 Task: Find connections with filter location Maldon with filter topic #Datawith filter profile language English with filter current company SBI General Insurance with filter school Centurion University of Technology and Management with filter industry Wineries with filter service category Lead Generation with filter keywords title Events Manager
Action: Mouse moved to (486, 69)
Screenshot: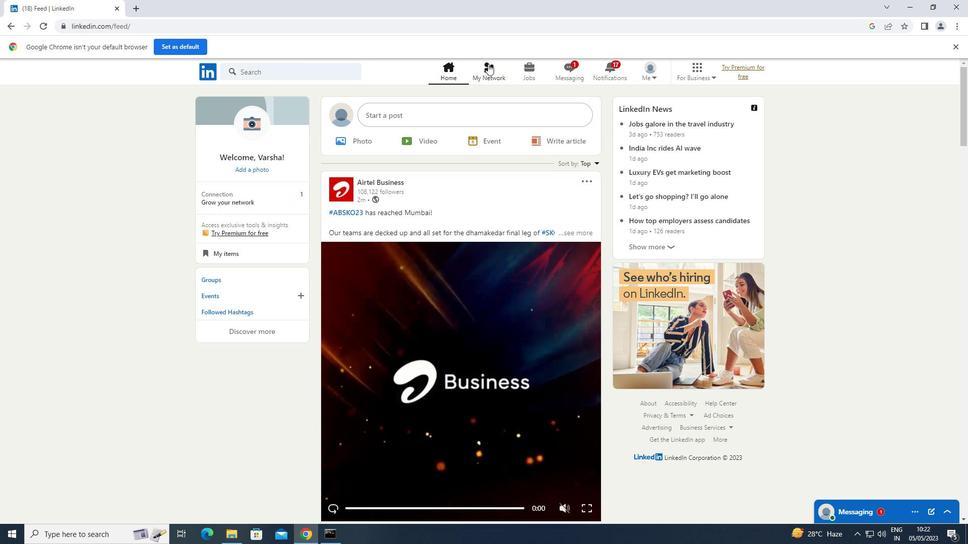
Action: Mouse pressed left at (486, 69)
Screenshot: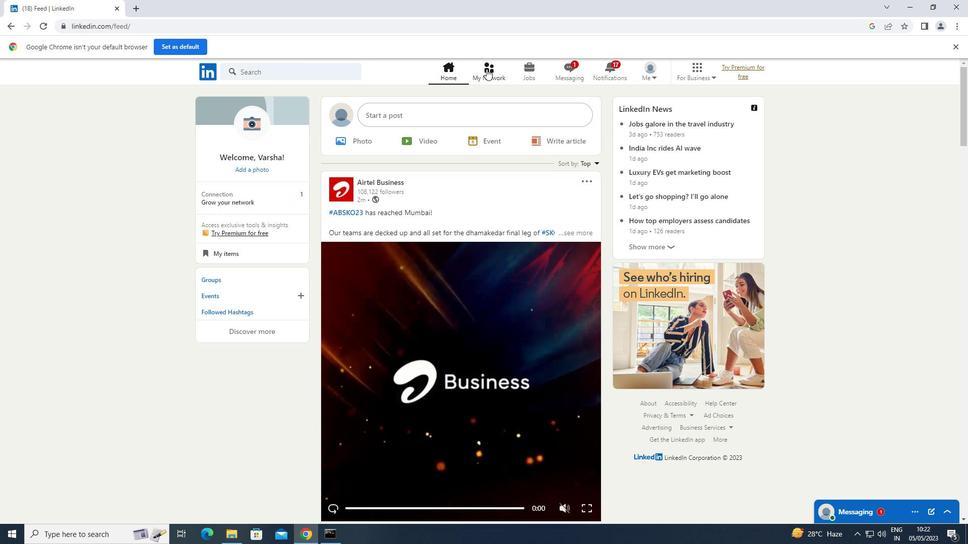 
Action: Mouse moved to (249, 118)
Screenshot: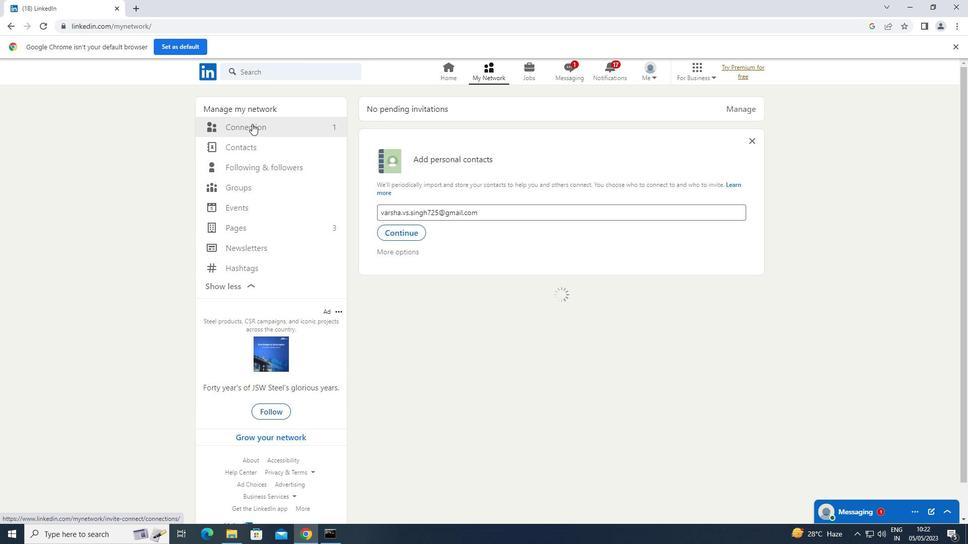 
Action: Mouse pressed left at (249, 118)
Screenshot: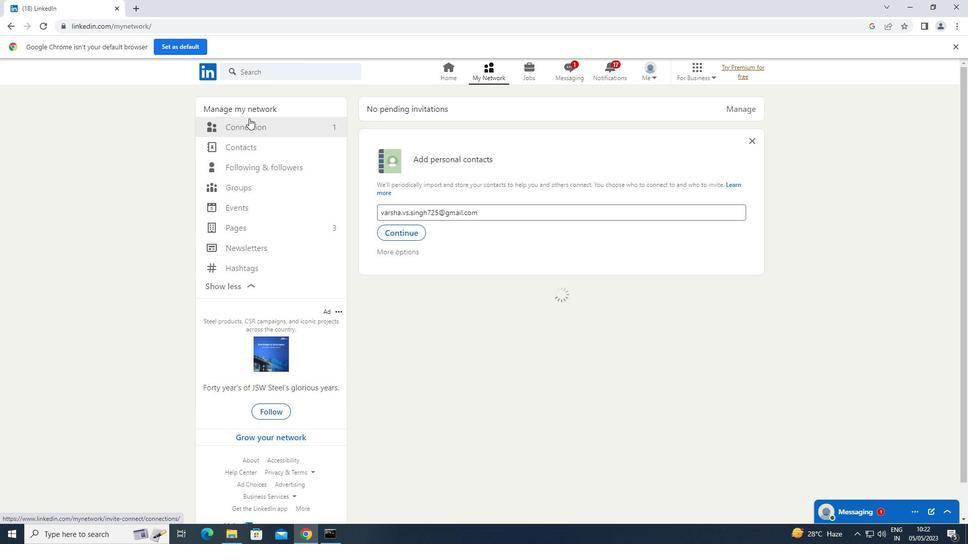 
Action: Mouse moved to (243, 125)
Screenshot: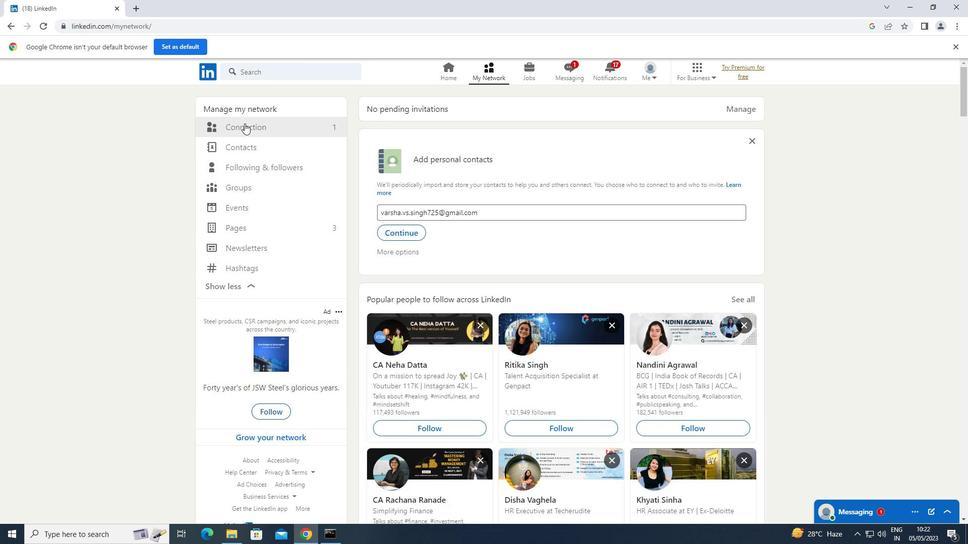 
Action: Mouse pressed left at (243, 125)
Screenshot: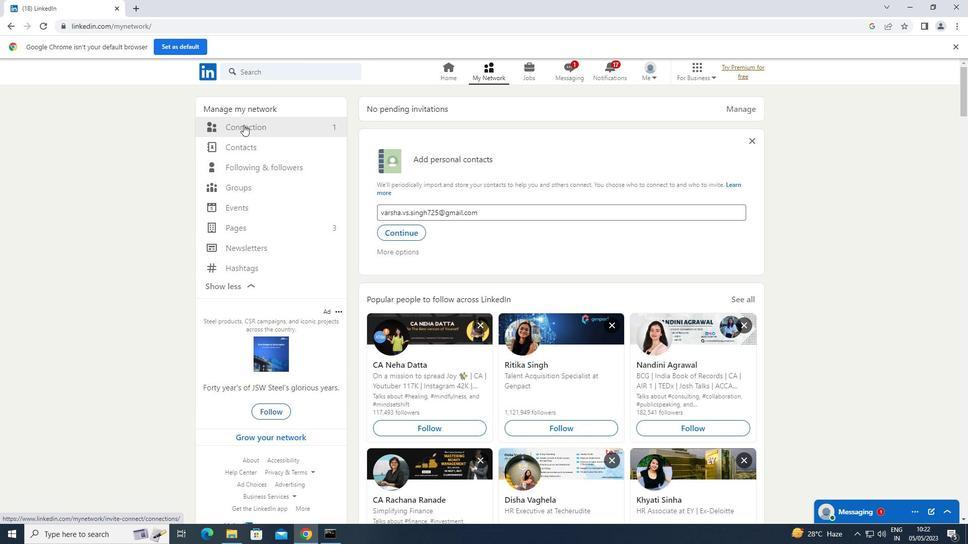 
Action: Mouse moved to (566, 128)
Screenshot: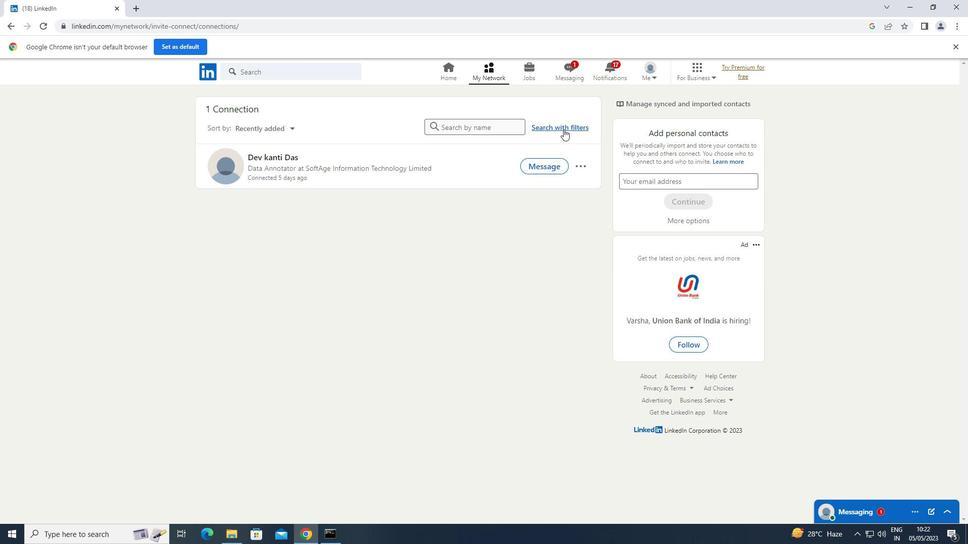 
Action: Mouse pressed left at (566, 128)
Screenshot: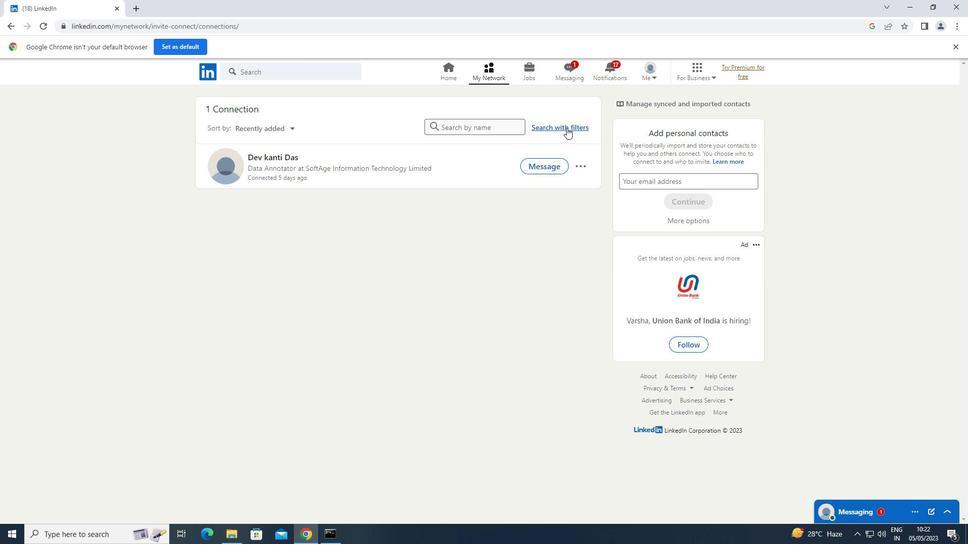
Action: Mouse moved to (516, 105)
Screenshot: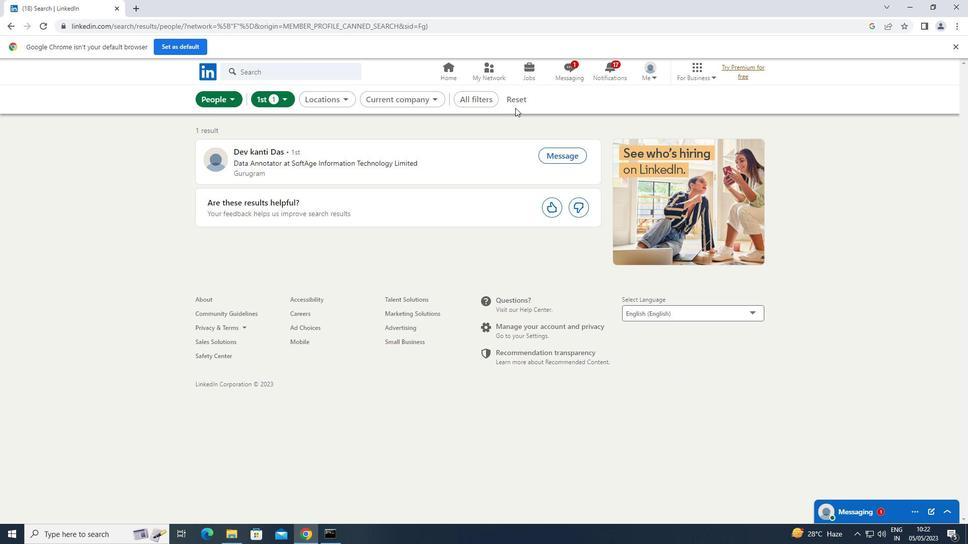 
Action: Mouse pressed left at (516, 105)
Screenshot: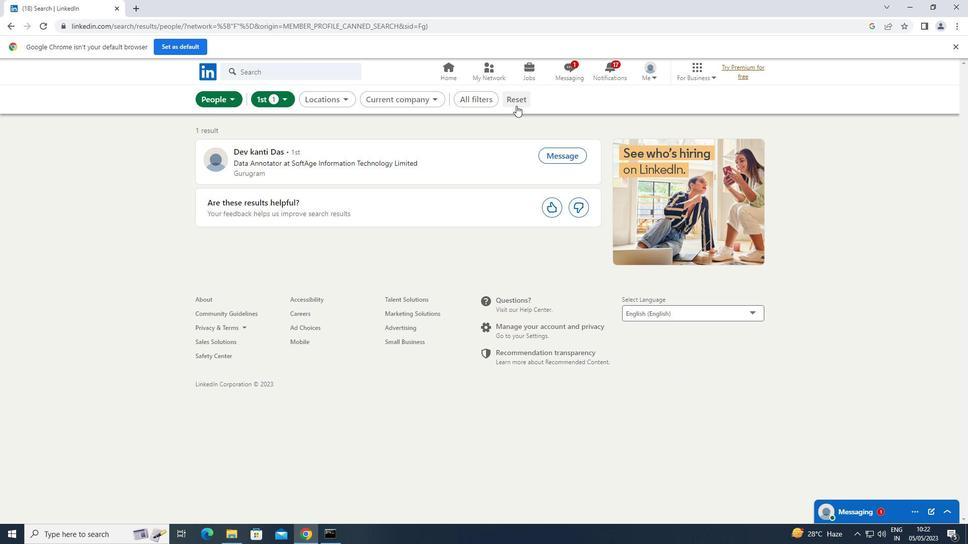 
Action: Mouse moved to (502, 104)
Screenshot: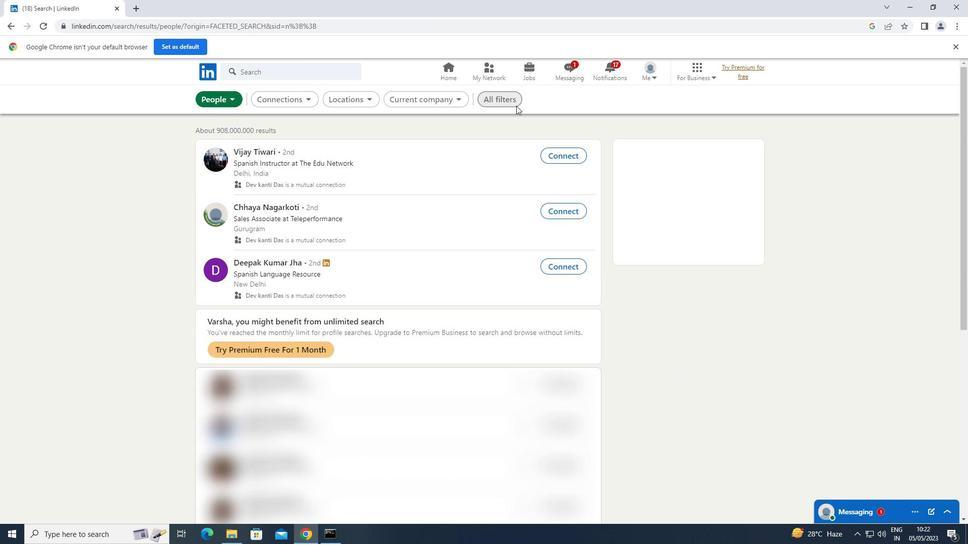 
Action: Mouse pressed left at (502, 104)
Screenshot: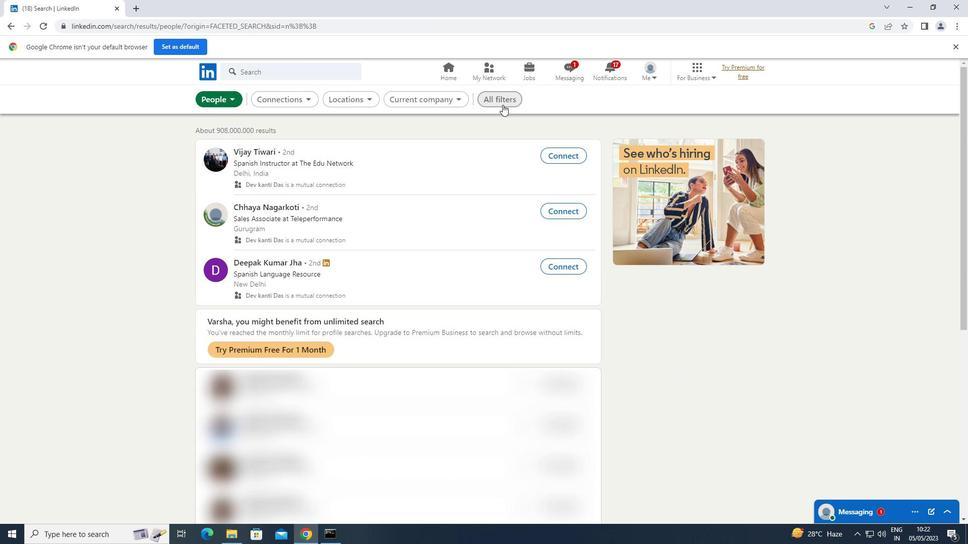 
Action: Mouse moved to (712, 202)
Screenshot: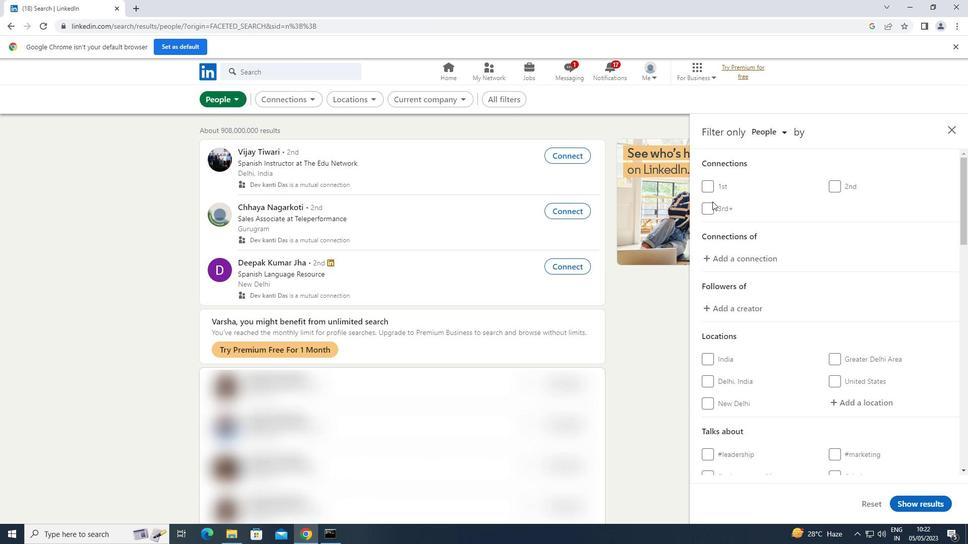 
Action: Mouse scrolled (712, 201) with delta (0, 0)
Screenshot: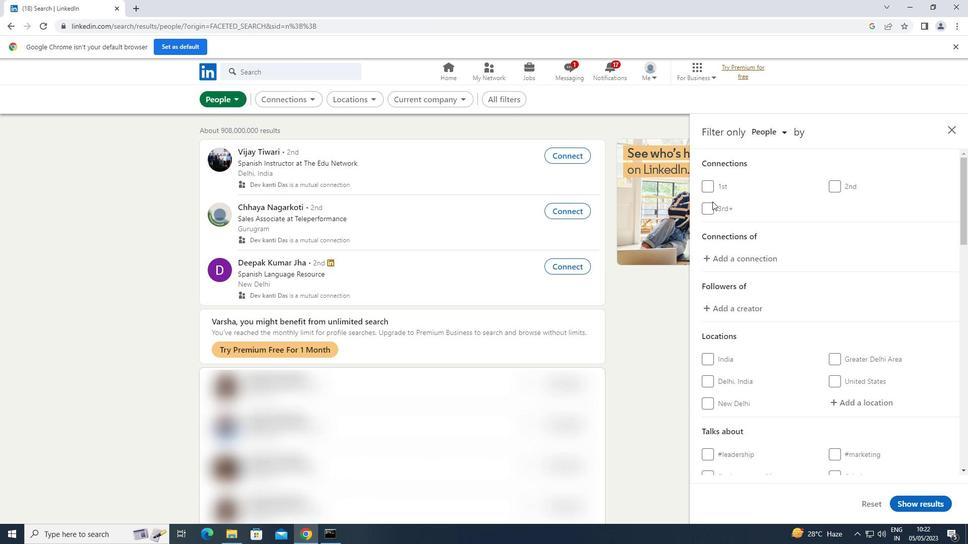 
Action: Mouse scrolled (712, 201) with delta (0, 0)
Screenshot: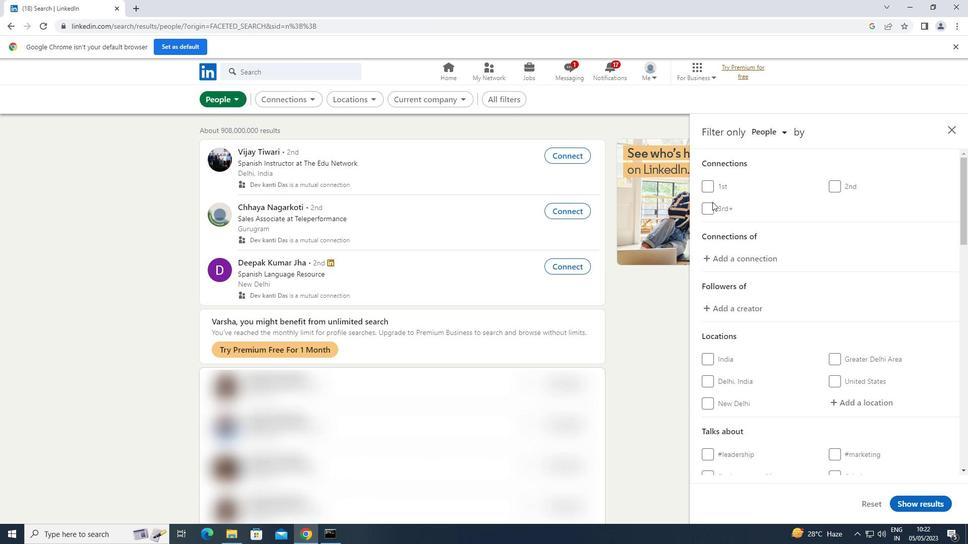 
Action: Mouse moved to (836, 299)
Screenshot: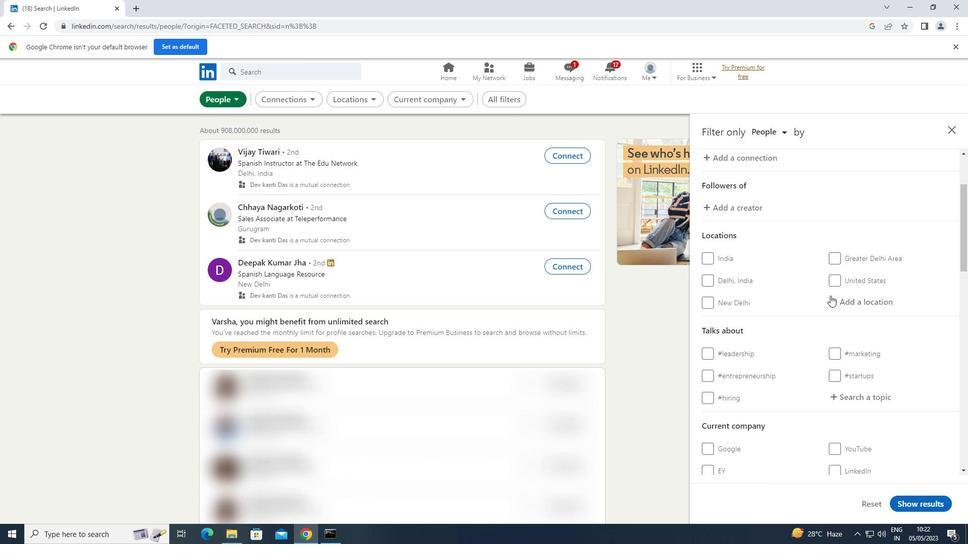 
Action: Mouse pressed left at (836, 299)
Screenshot: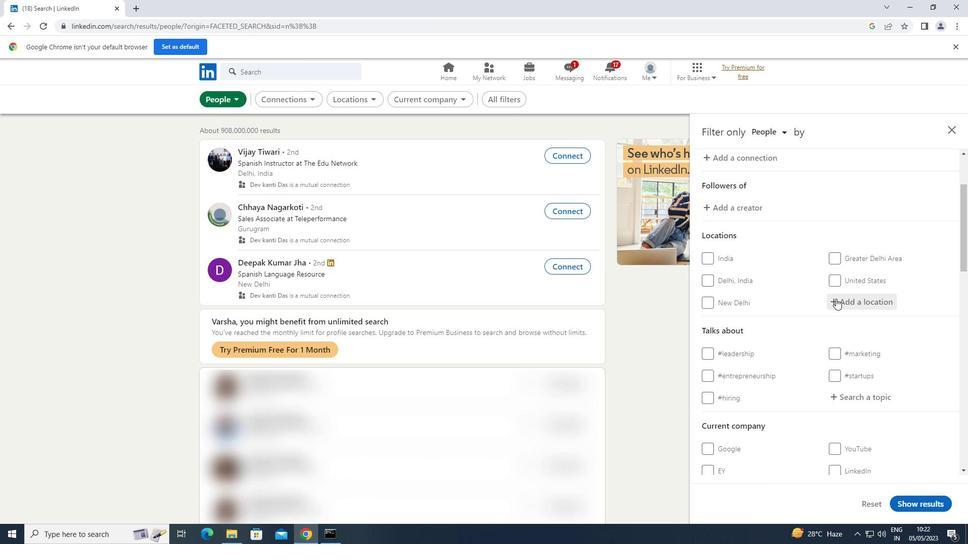 
Action: Key pressed <Key.shift>MALDON<Key.enter>
Screenshot: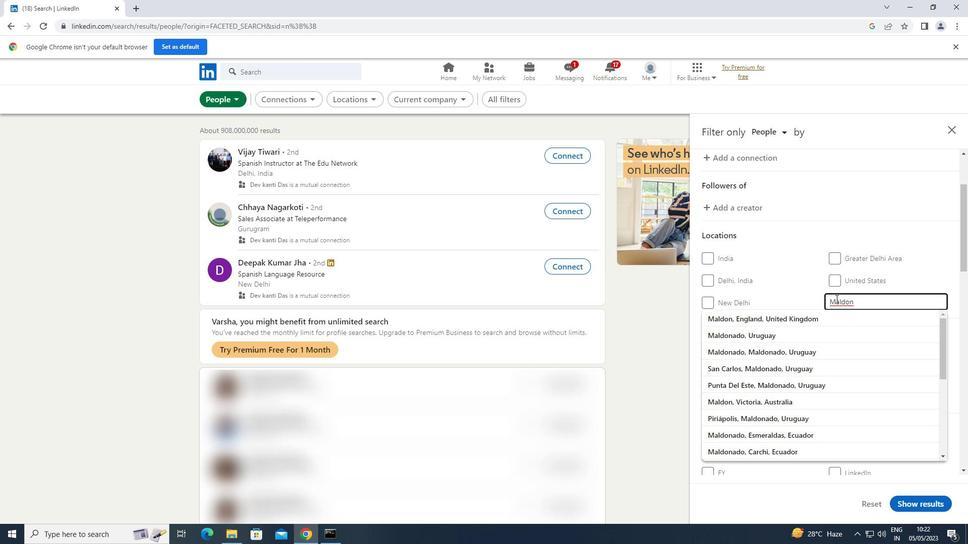 
Action: Mouse moved to (870, 399)
Screenshot: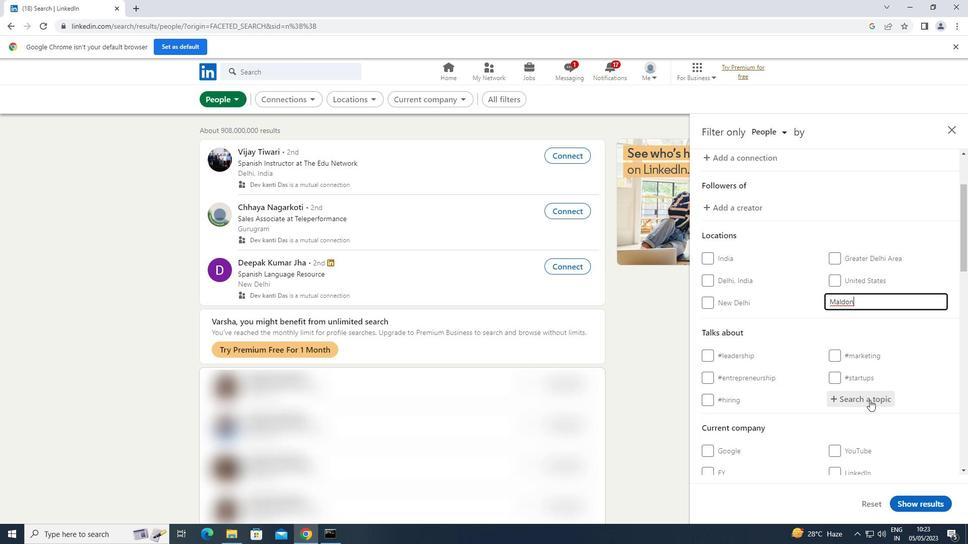 
Action: Mouse pressed left at (870, 399)
Screenshot: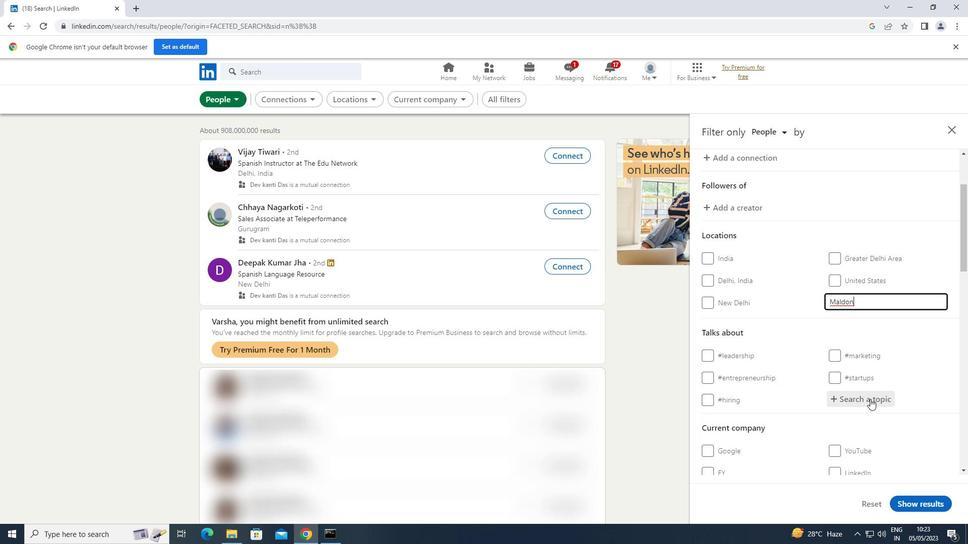 
Action: Key pressed <Key.shift>DATA
Screenshot: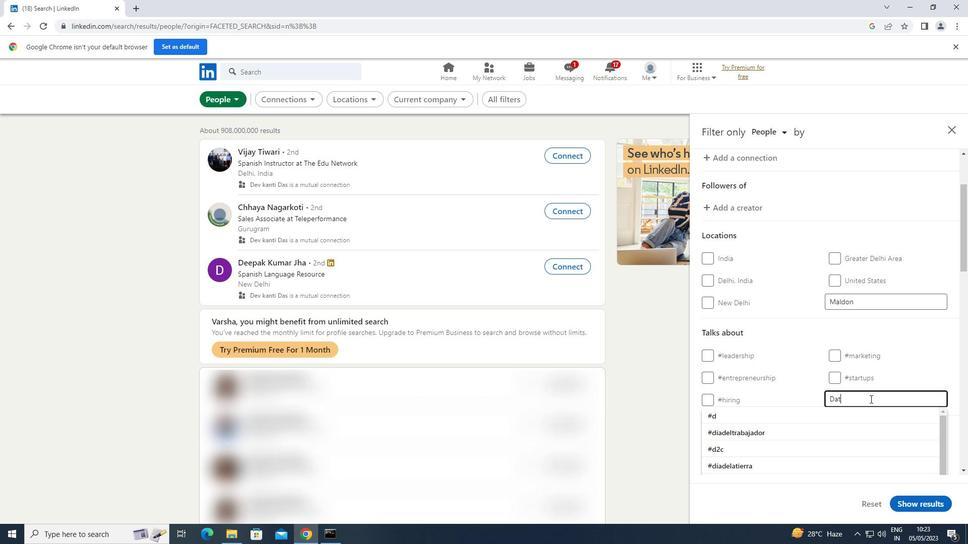 
Action: Mouse moved to (821, 418)
Screenshot: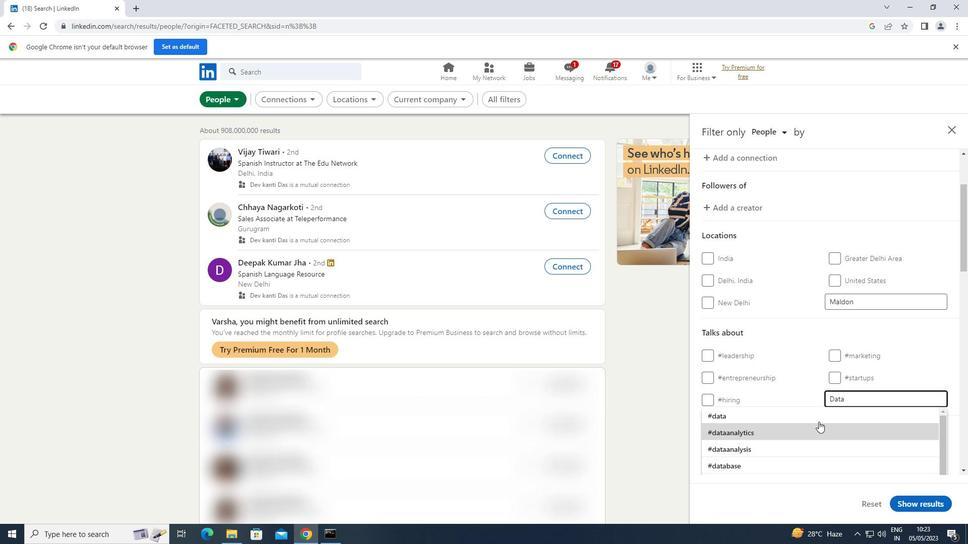 
Action: Mouse pressed left at (821, 418)
Screenshot: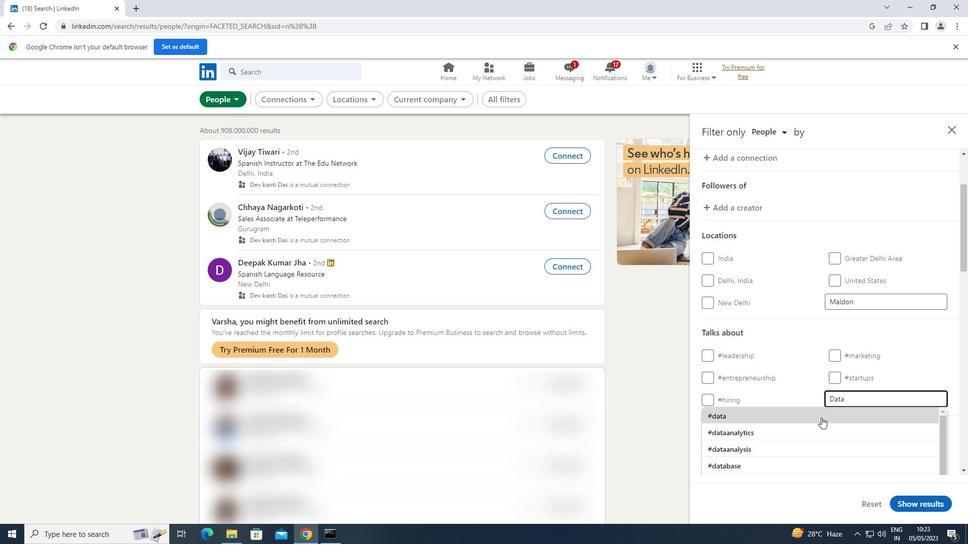 
Action: Mouse scrolled (821, 417) with delta (0, 0)
Screenshot: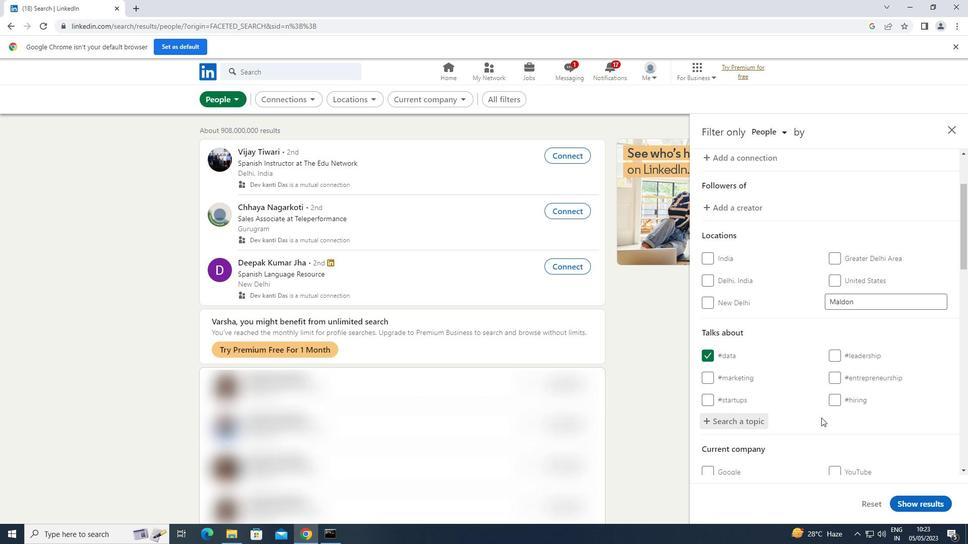 
Action: Mouse scrolled (821, 417) with delta (0, 0)
Screenshot: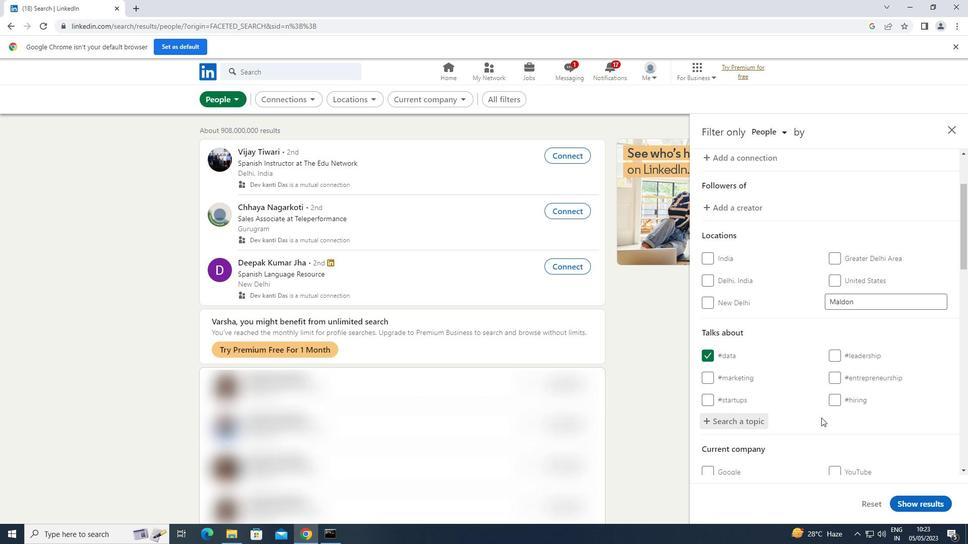 
Action: Mouse moved to (828, 407)
Screenshot: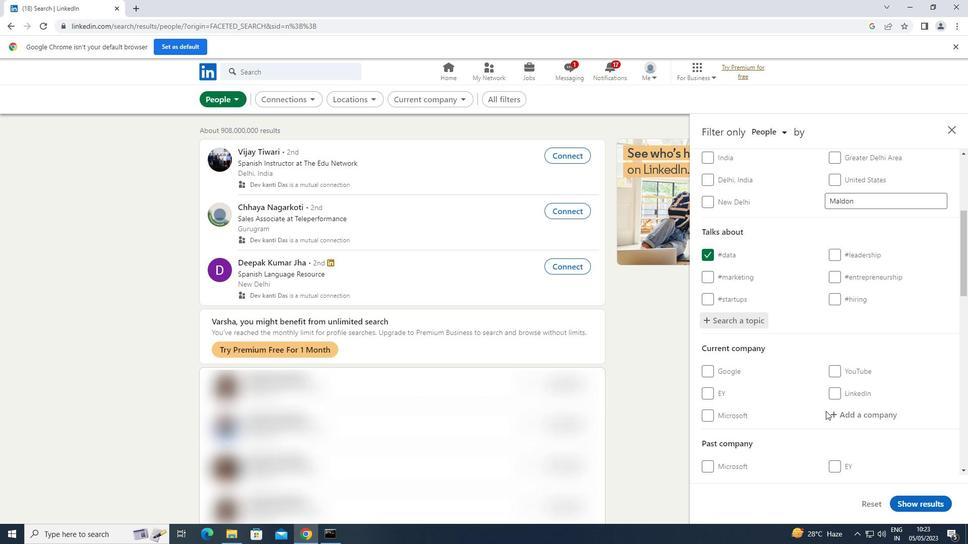 
Action: Mouse scrolled (828, 406) with delta (0, 0)
Screenshot: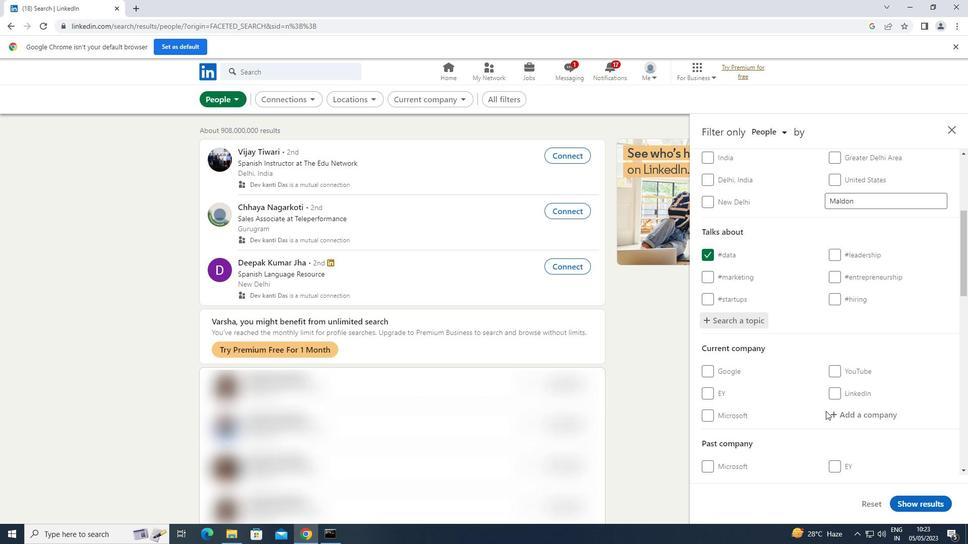 
Action: Mouse moved to (828, 406)
Screenshot: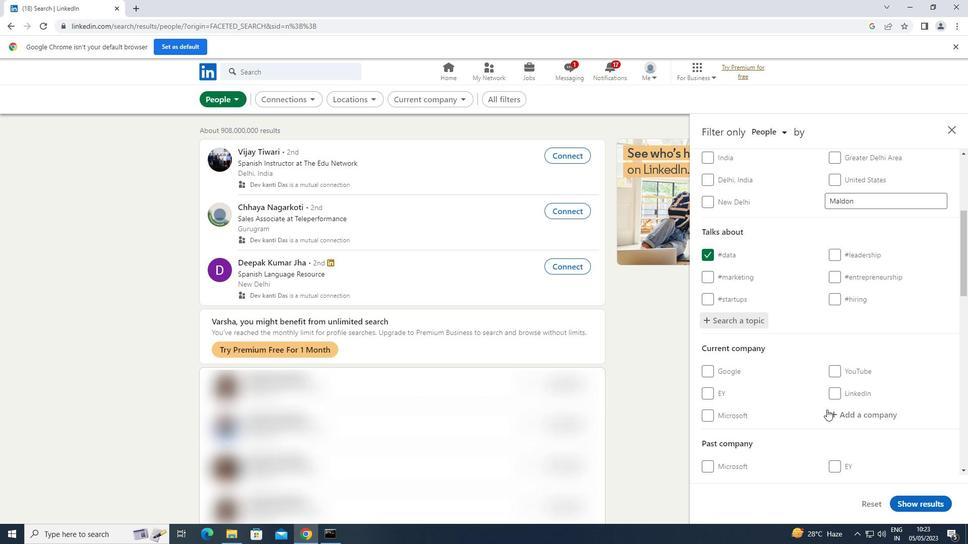 
Action: Mouse scrolled (828, 405) with delta (0, 0)
Screenshot: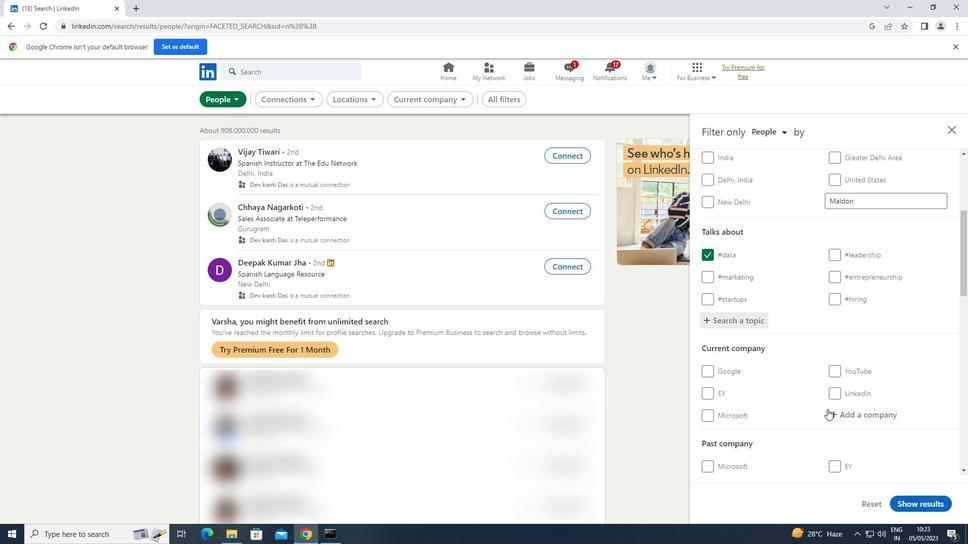 
Action: Mouse moved to (829, 405)
Screenshot: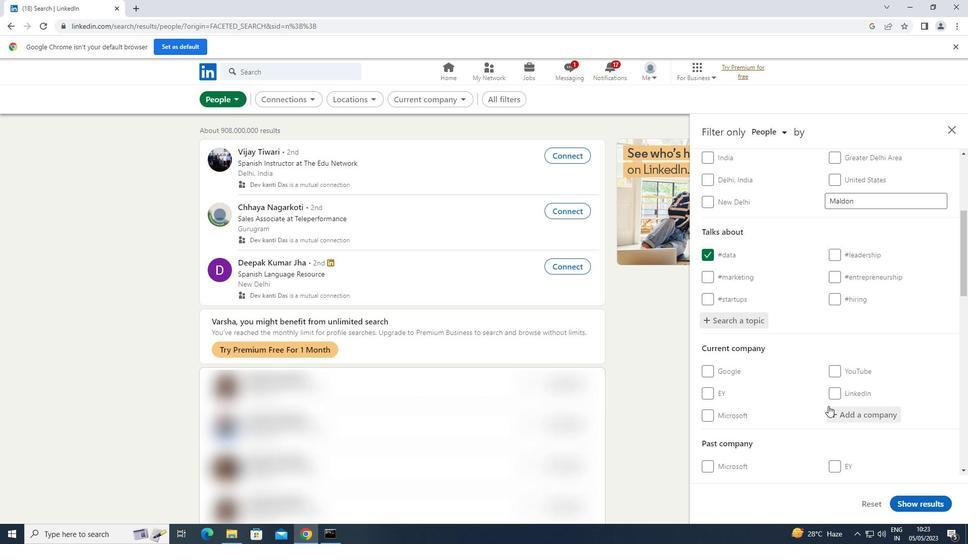
Action: Mouse scrolled (829, 405) with delta (0, 0)
Screenshot: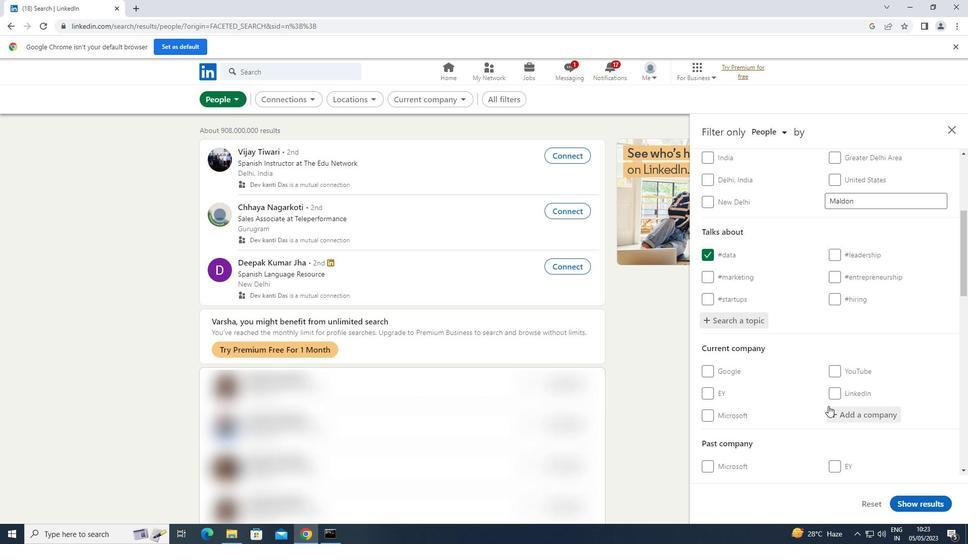 
Action: Mouse moved to (827, 345)
Screenshot: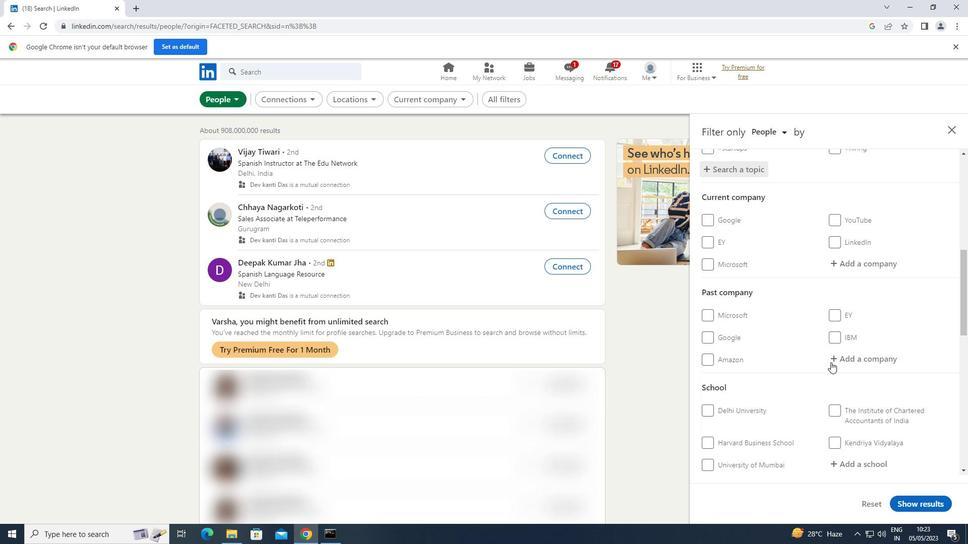 
Action: Mouse scrolled (827, 345) with delta (0, 0)
Screenshot: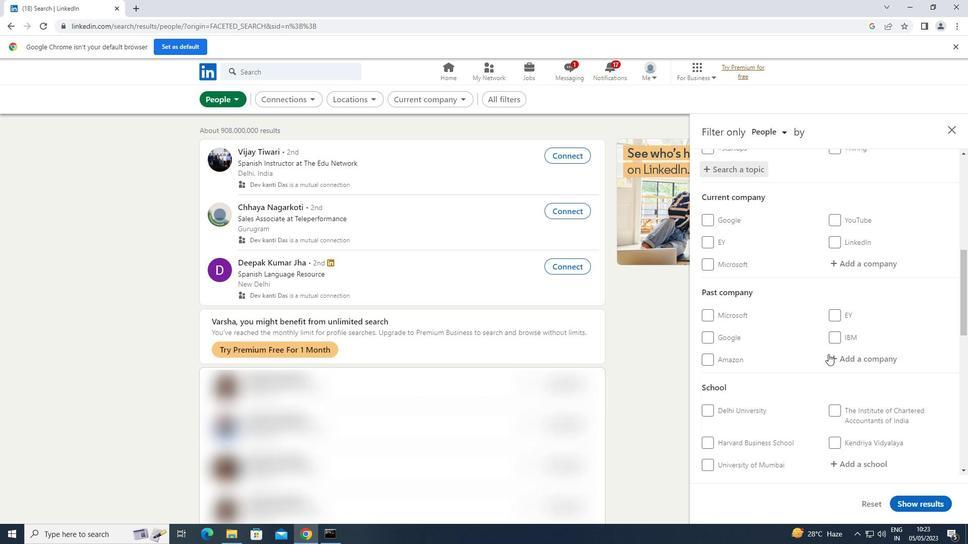 
Action: Mouse scrolled (827, 345) with delta (0, 0)
Screenshot: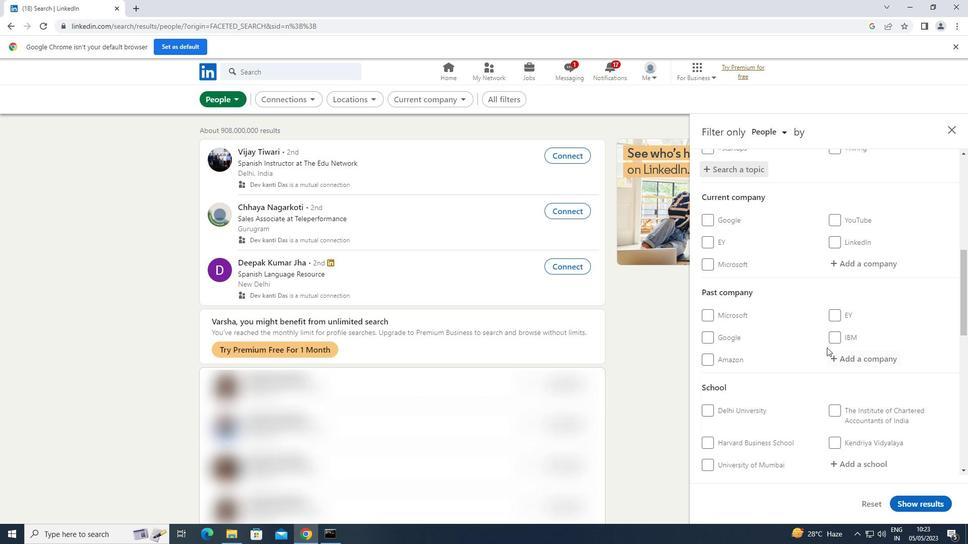 
Action: Mouse scrolled (827, 345) with delta (0, 0)
Screenshot: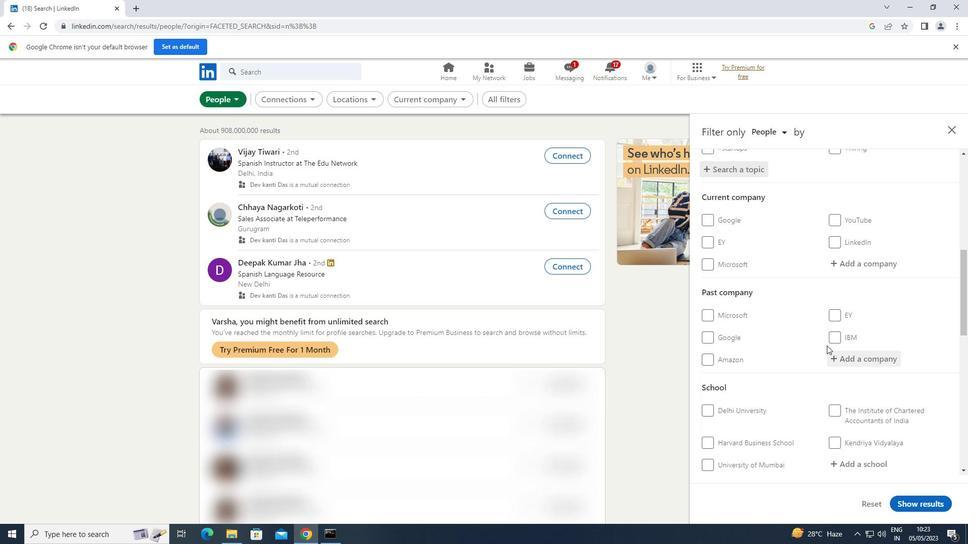 
Action: Mouse scrolled (827, 345) with delta (0, 0)
Screenshot: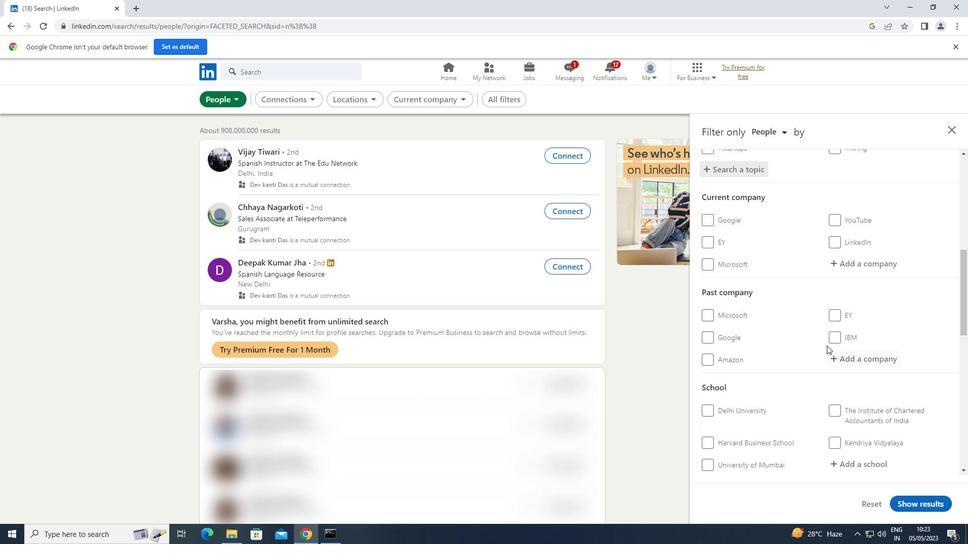 
Action: Mouse moved to (706, 427)
Screenshot: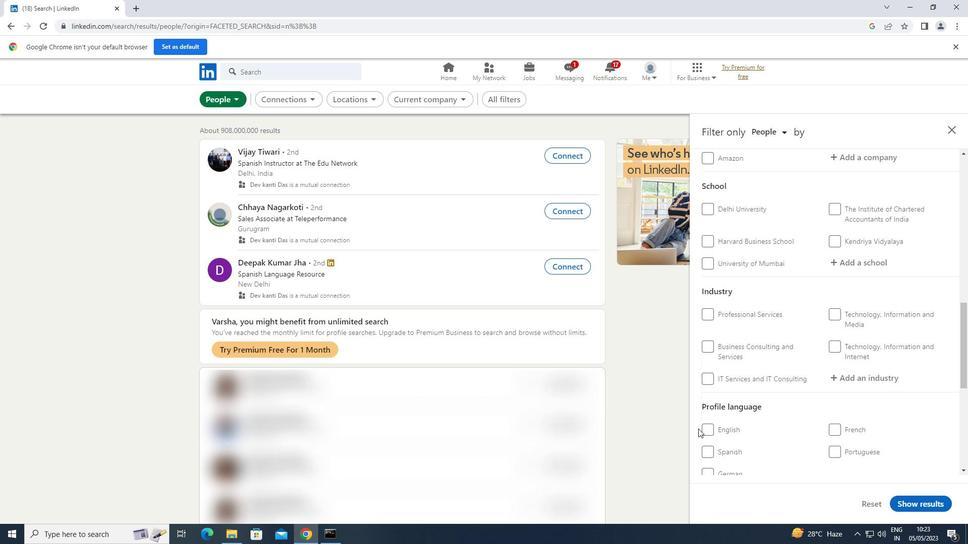 
Action: Mouse pressed left at (706, 427)
Screenshot: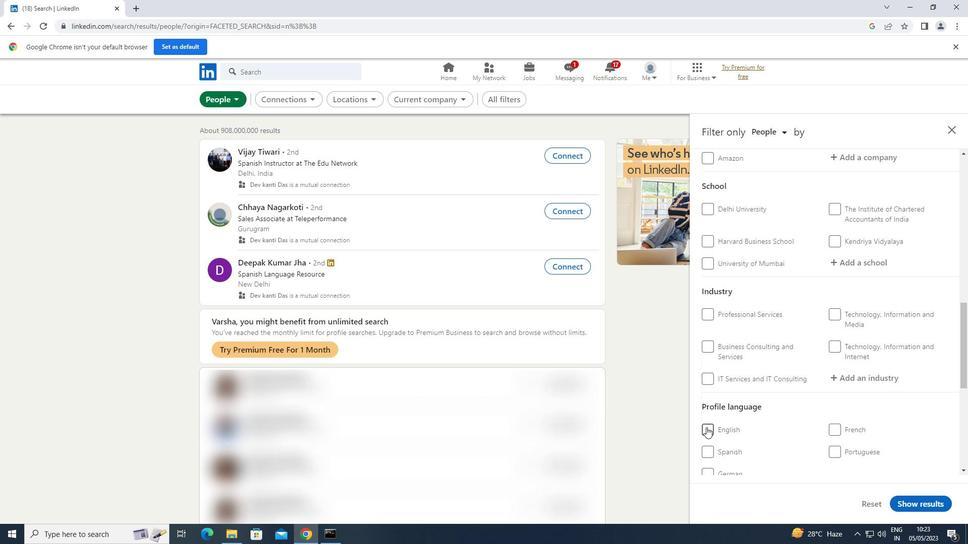 
Action: Mouse moved to (707, 418)
Screenshot: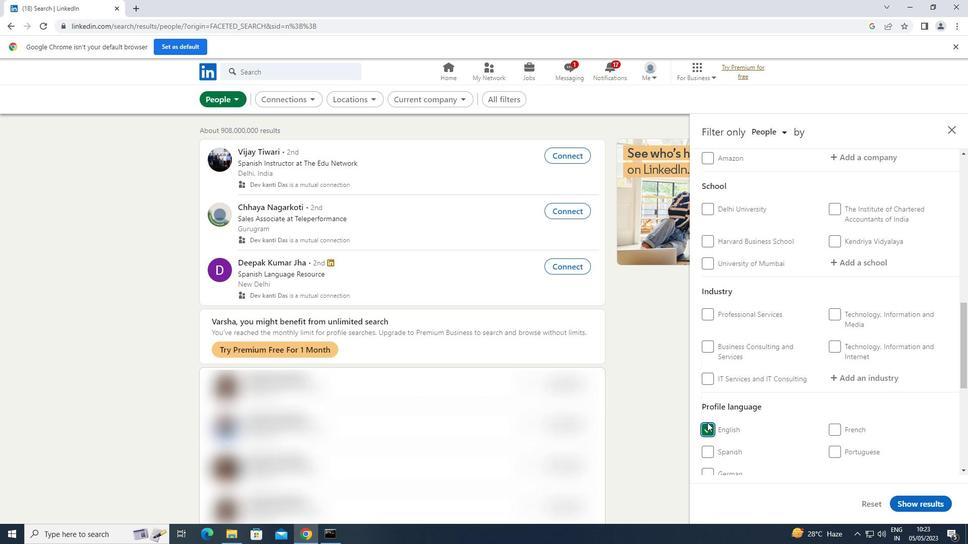 
Action: Mouse scrolled (707, 419) with delta (0, 0)
Screenshot: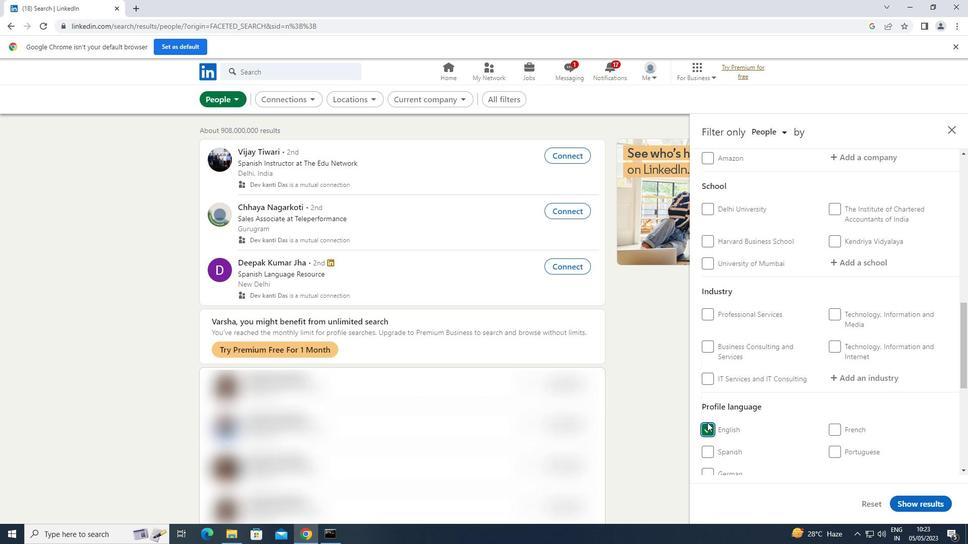 
Action: Mouse moved to (708, 415)
Screenshot: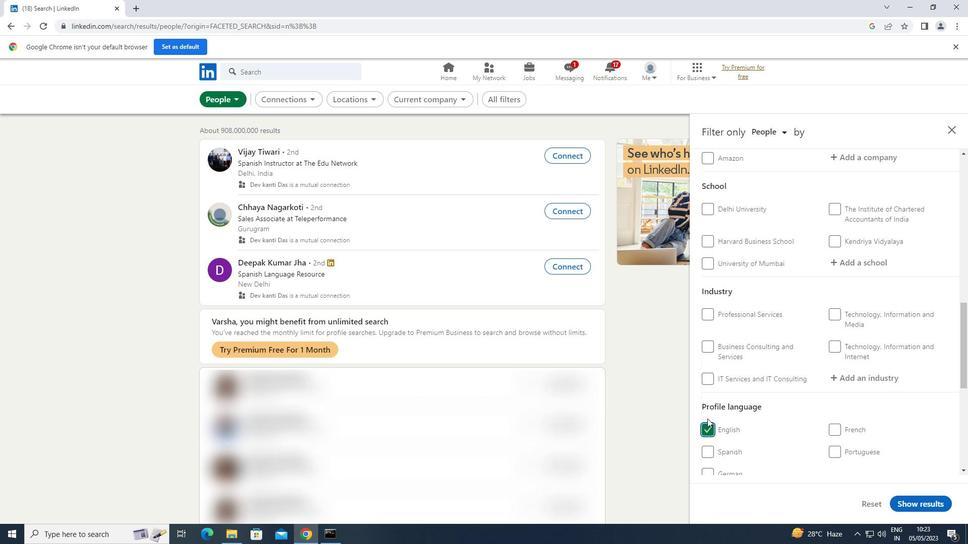 
Action: Mouse scrolled (708, 416) with delta (0, 0)
Screenshot: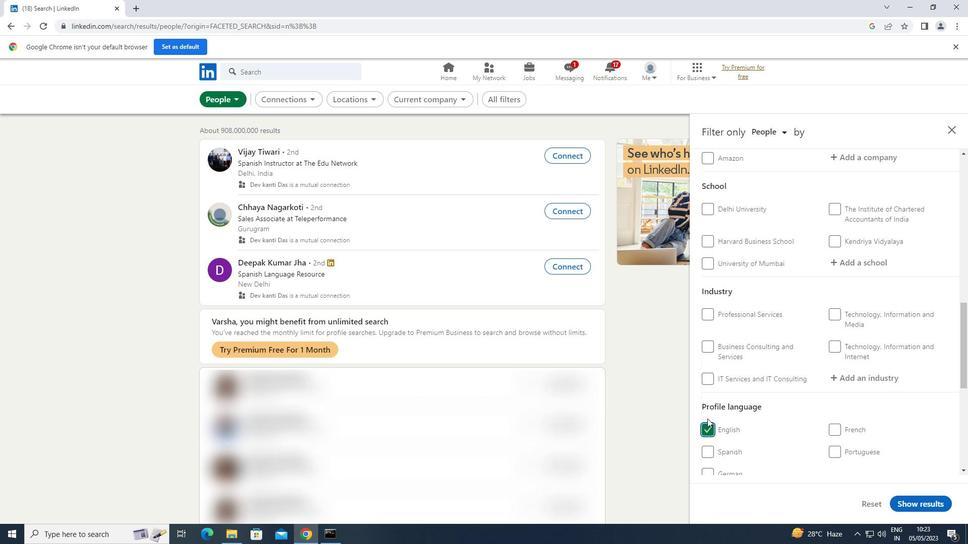 
Action: Mouse moved to (715, 394)
Screenshot: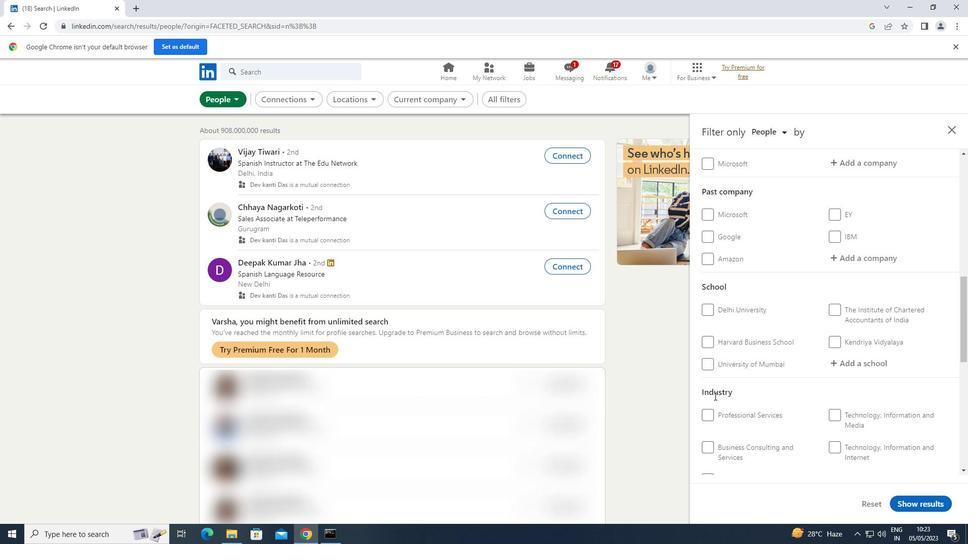 
Action: Mouse scrolled (715, 395) with delta (0, 0)
Screenshot: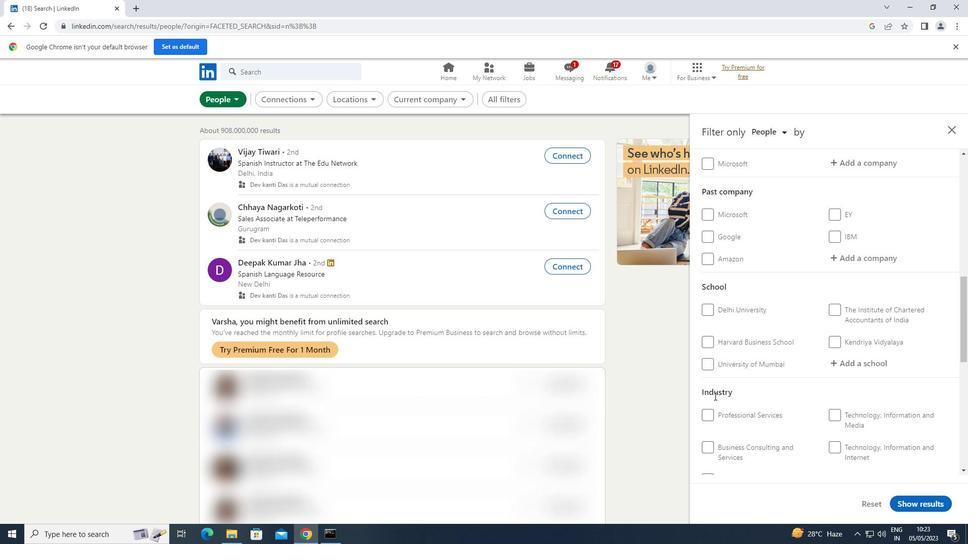 
Action: Mouse scrolled (715, 395) with delta (0, 0)
Screenshot: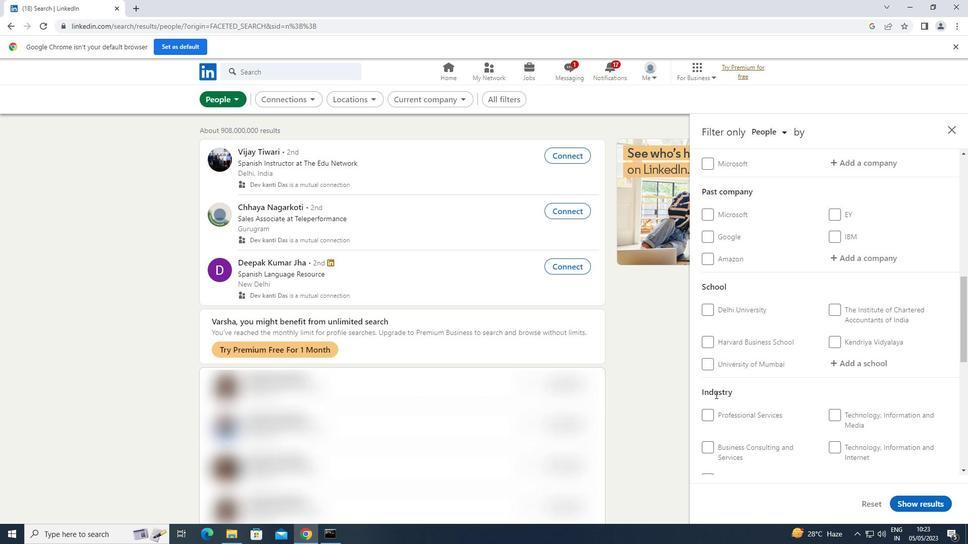 
Action: Mouse scrolled (715, 395) with delta (0, 0)
Screenshot: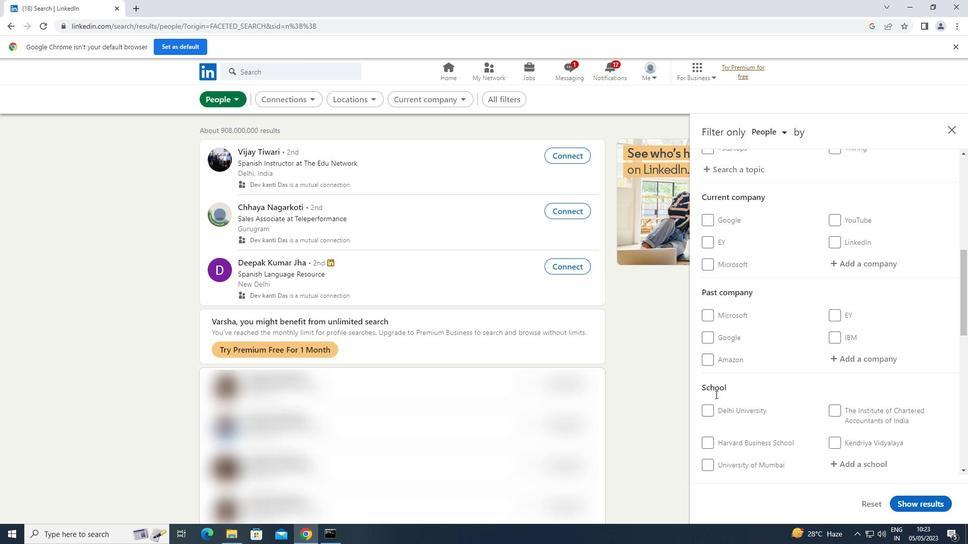 
Action: Mouse scrolled (715, 395) with delta (0, 0)
Screenshot: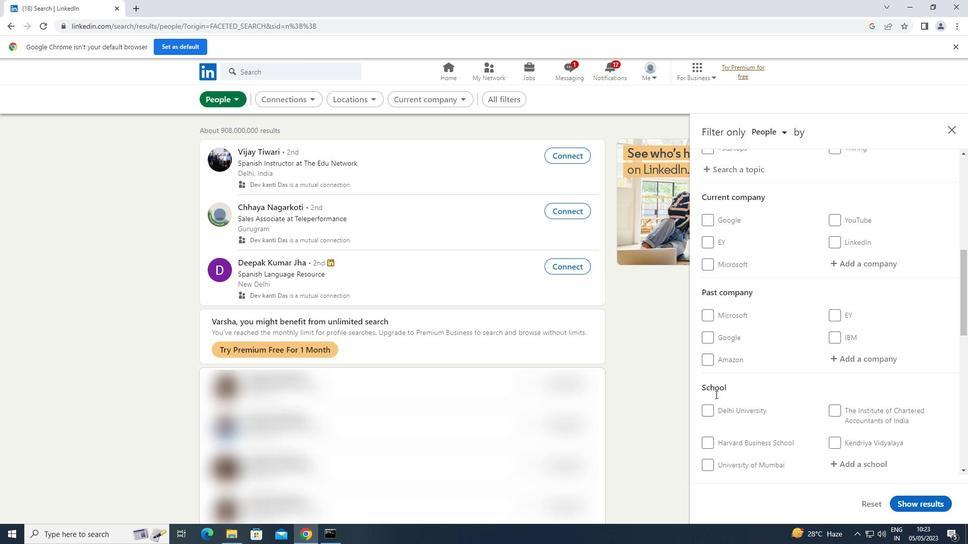 
Action: Mouse moved to (851, 368)
Screenshot: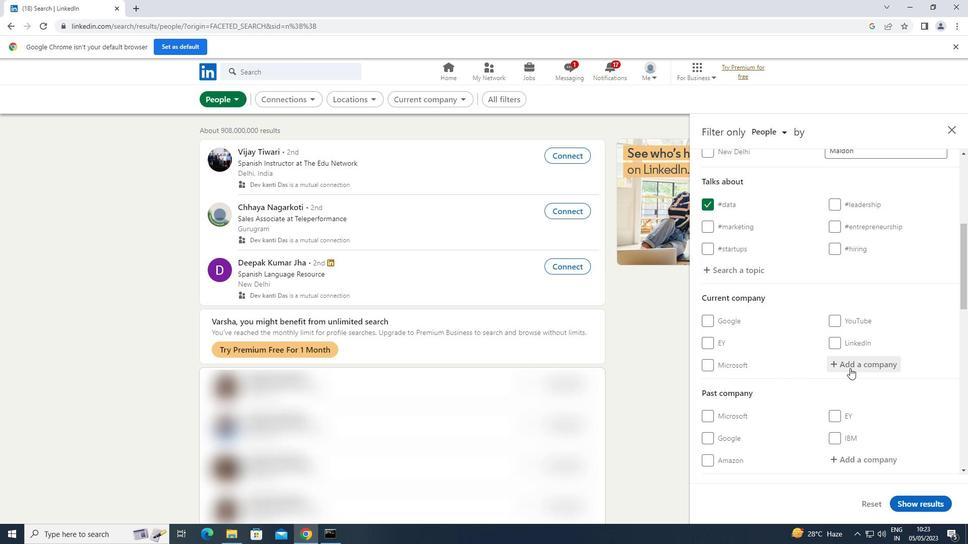 
Action: Mouse pressed left at (851, 368)
Screenshot: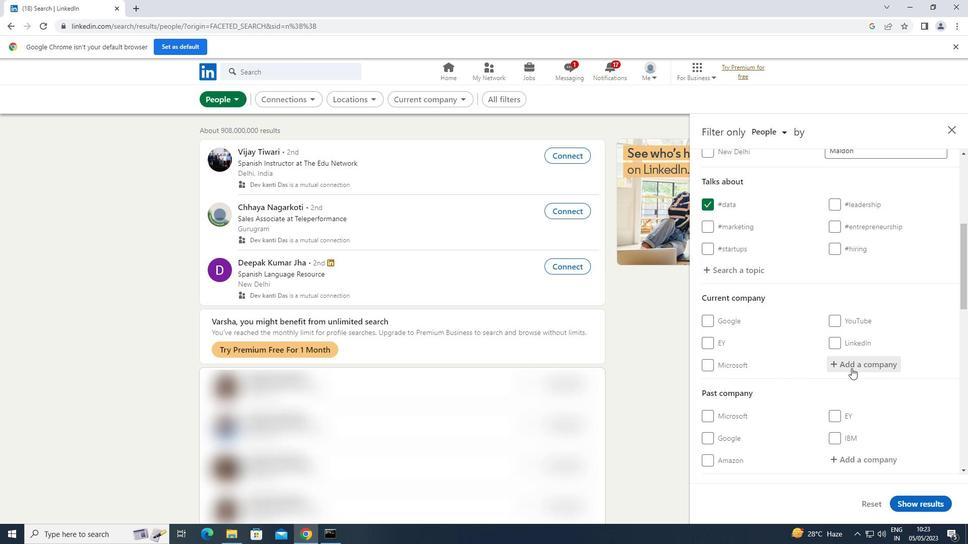 
Action: Key pressed <Key.shift>SBI<Key.space>
Screenshot: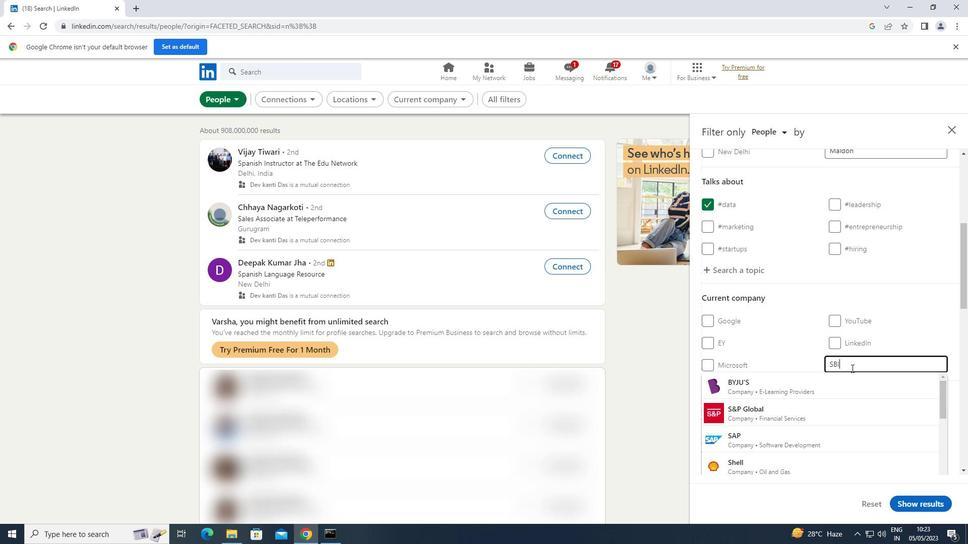 
Action: Mouse moved to (818, 431)
Screenshot: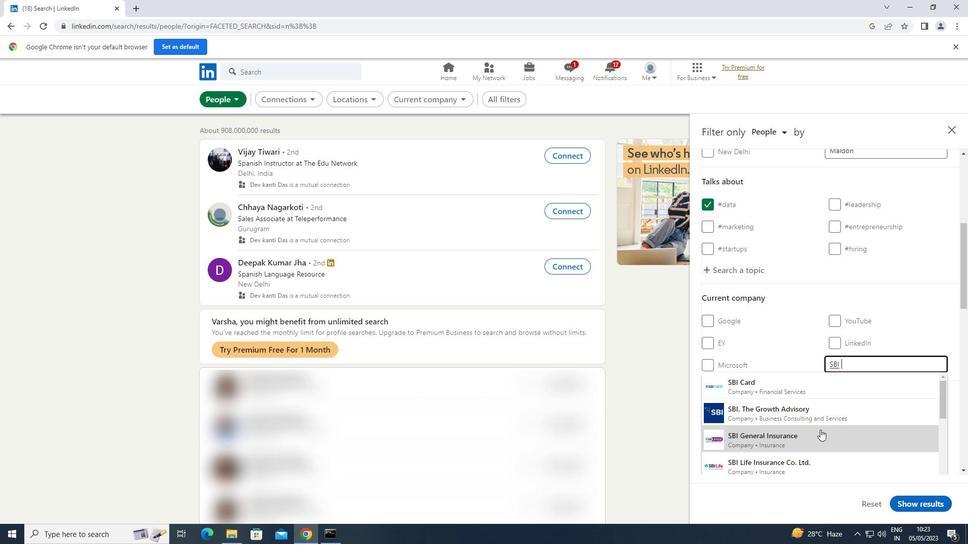 
Action: Mouse pressed left at (818, 431)
Screenshot: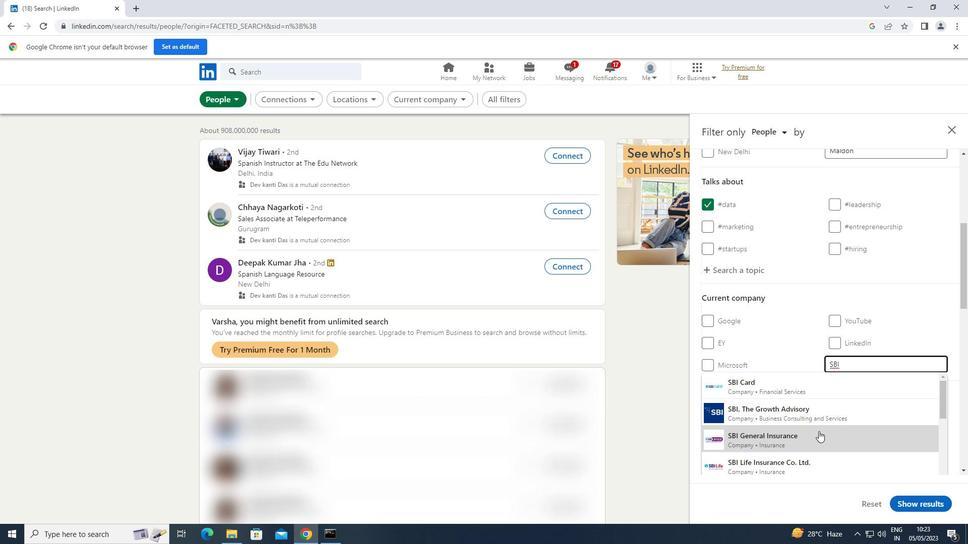 
Action: Mouse moved to (819, 428)
Screenshot: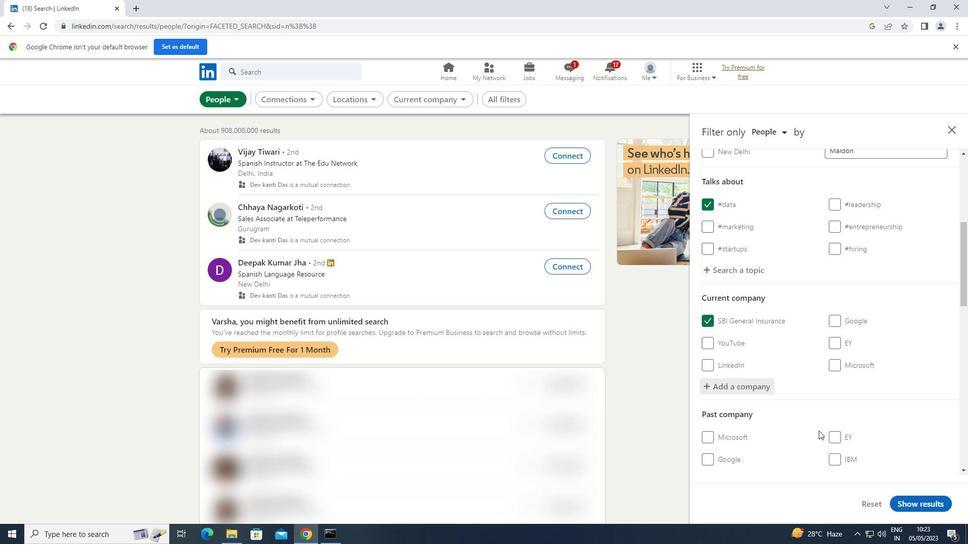 
Action: Mouse scrolled (819, 428) with delta (0, 0)
Screenshot: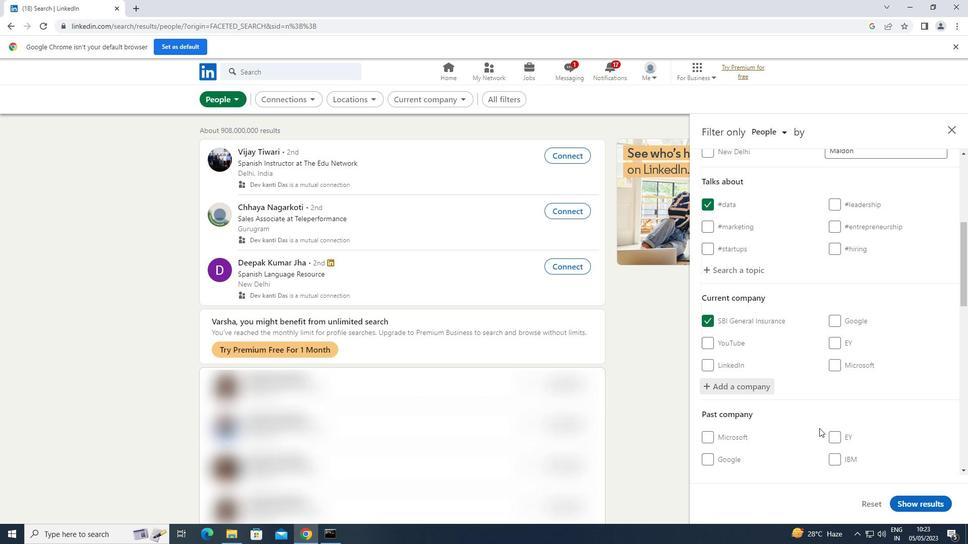 
Action: Mouse scrolled (819, 428) with delta (0, 0)
Screenshot: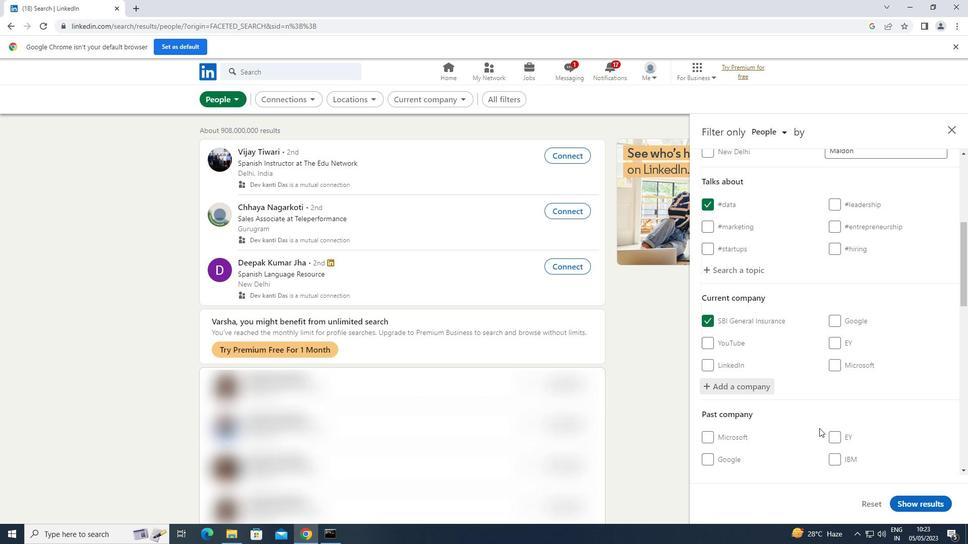 
Action: Mouse moved to (819, 425)
Screenshot: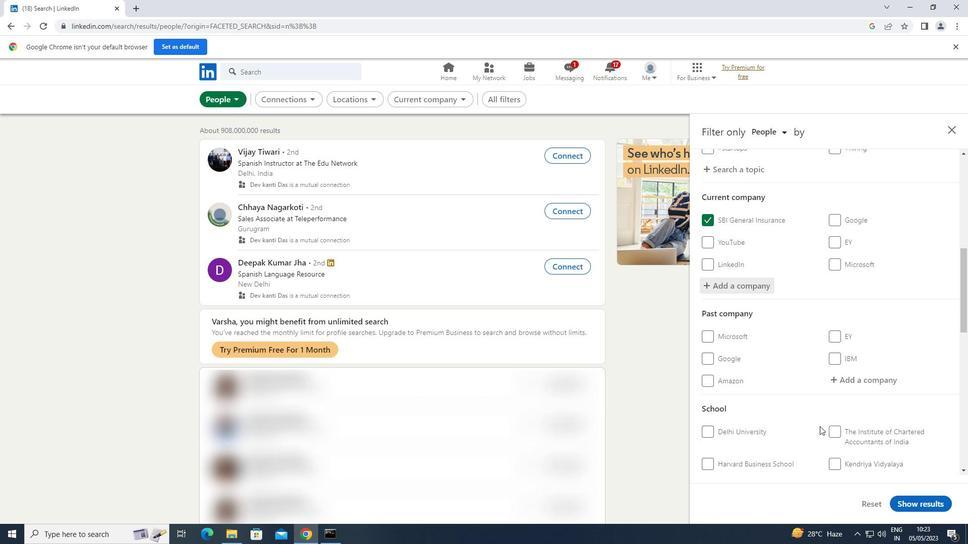 
Action: Mouse scrolled (819, 425) with delta (0, 0)
Screenshot: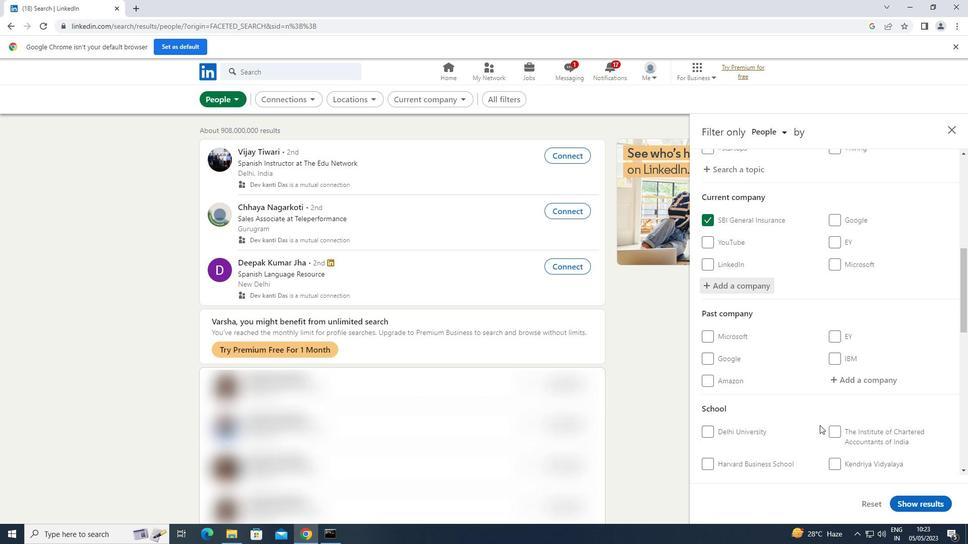 
Action: Mouse moved to (862, 432)
Screenshot: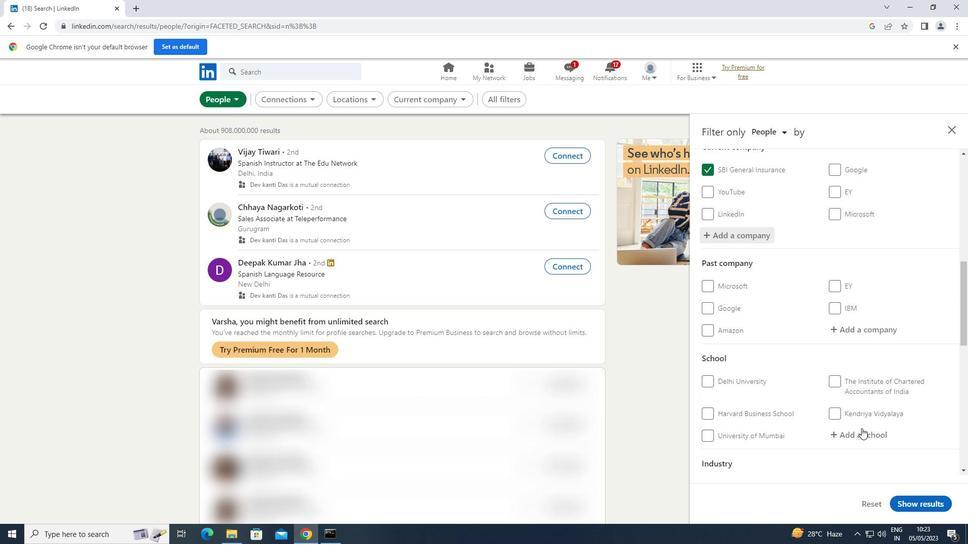 
Action: Mouse pressed left at (862, 432)
Screenshot: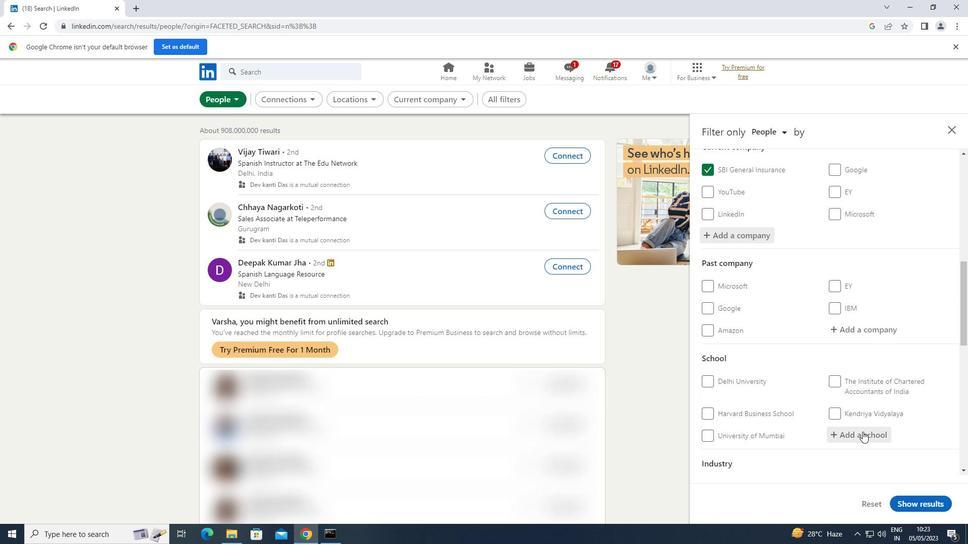 
Action: Key pressed <Key.shift>CENTURION
Screenshot: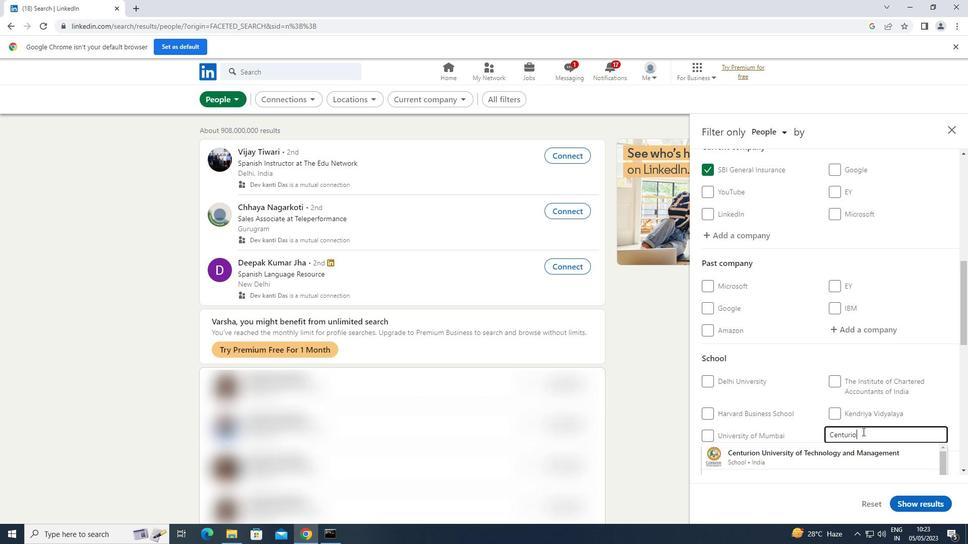 
Action: Mouse moved to (833, 450)
Screenshot: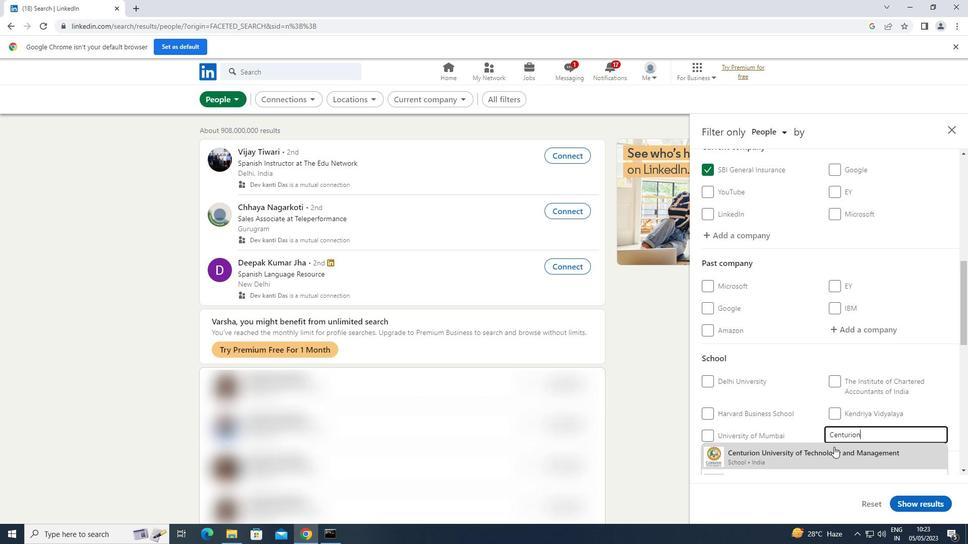 
Action: Mouse pressed left at (833, 450)
Screenshot: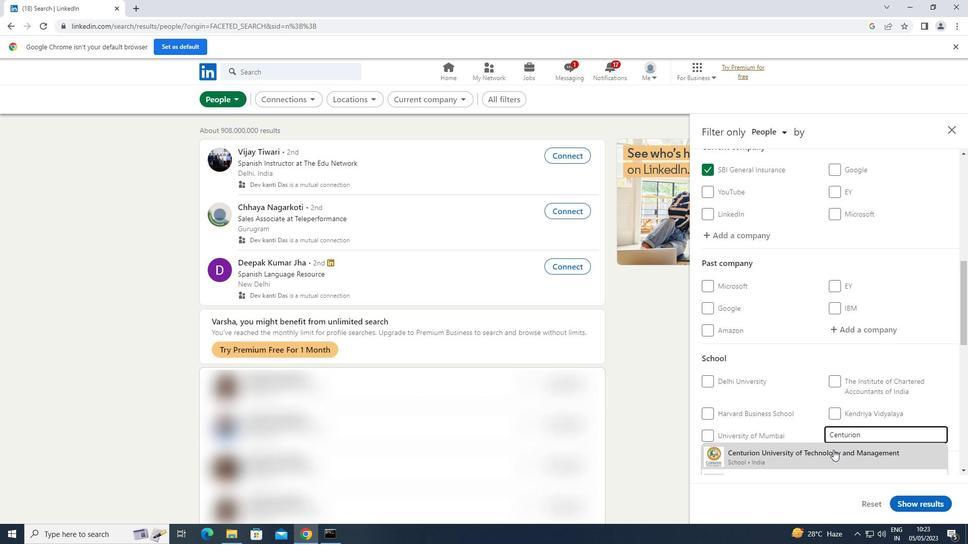 
Action: Mouse moved to (837, 435)
Screenshot: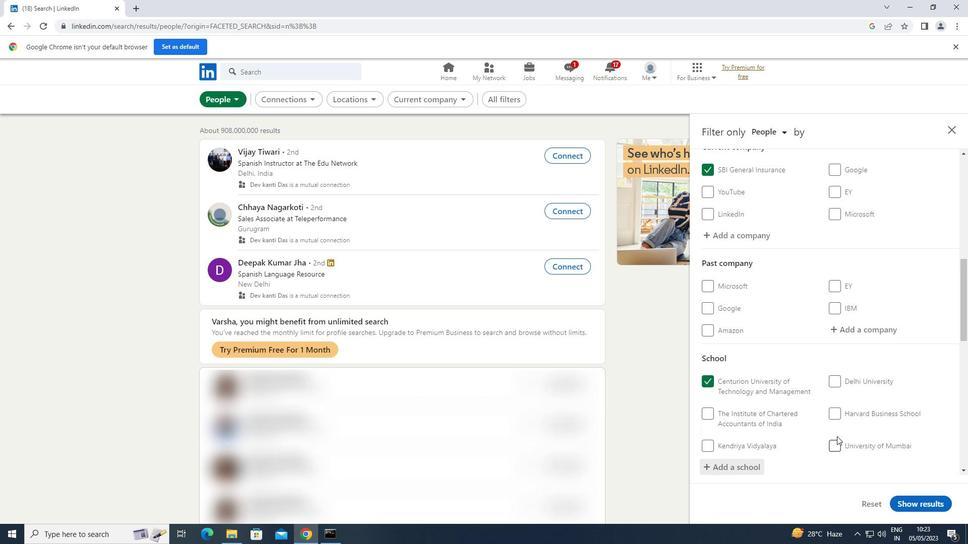 
Action: Mouse scrolled (837, 434) with delta (0, 0)
Screenshot: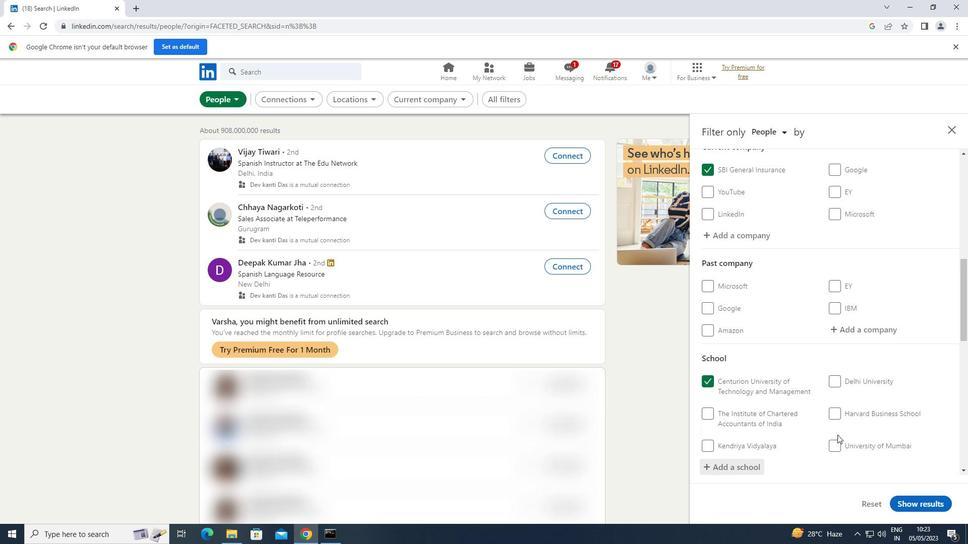 
Action: Mouse scrolled (837, 434) with delta (0, 0)
Screenshot: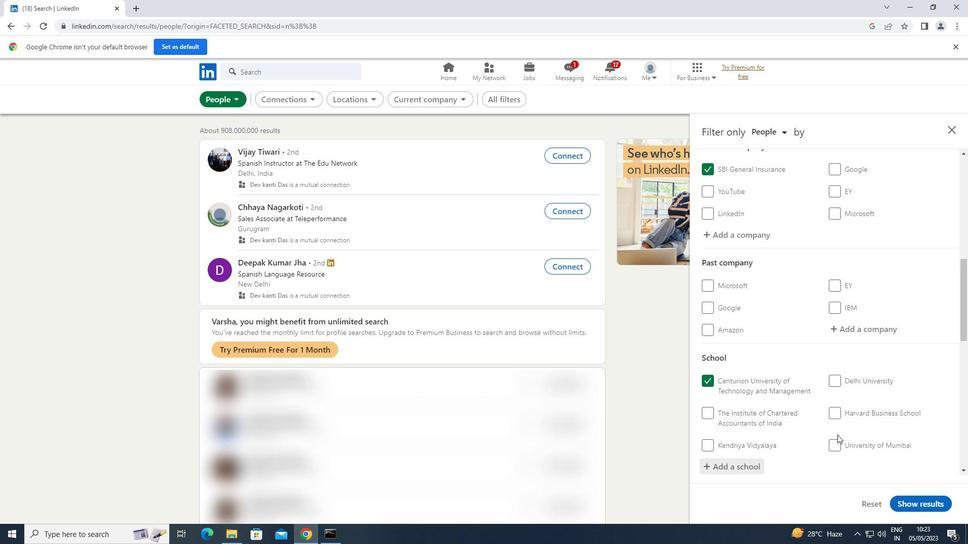 
Action: Mouse moved to (841, 425)
Screenshot: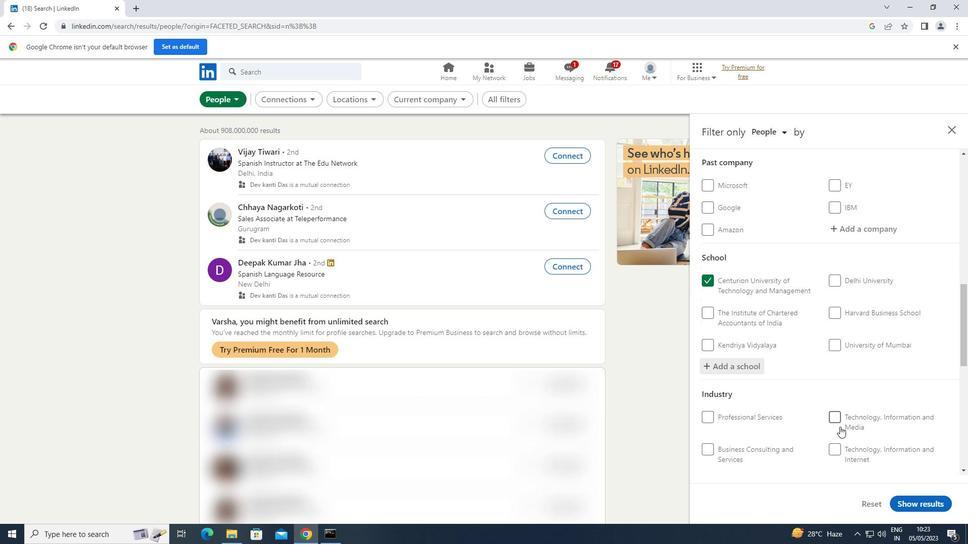 
Action: Mouse scrolled (841, 425) with delta (0, 0)
Screenshot: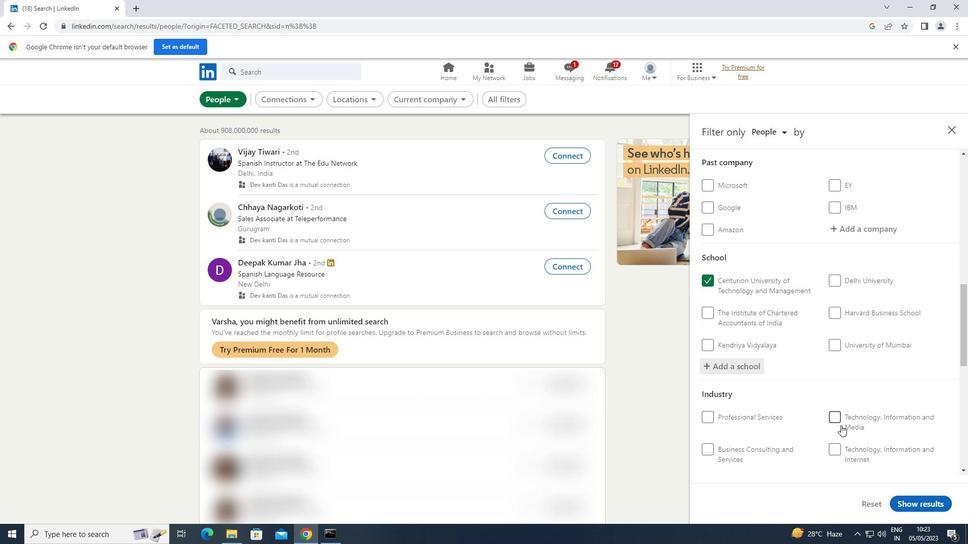 
Action: Mouse scrolled (841, 425) with delta (0, 0)
Screenshot: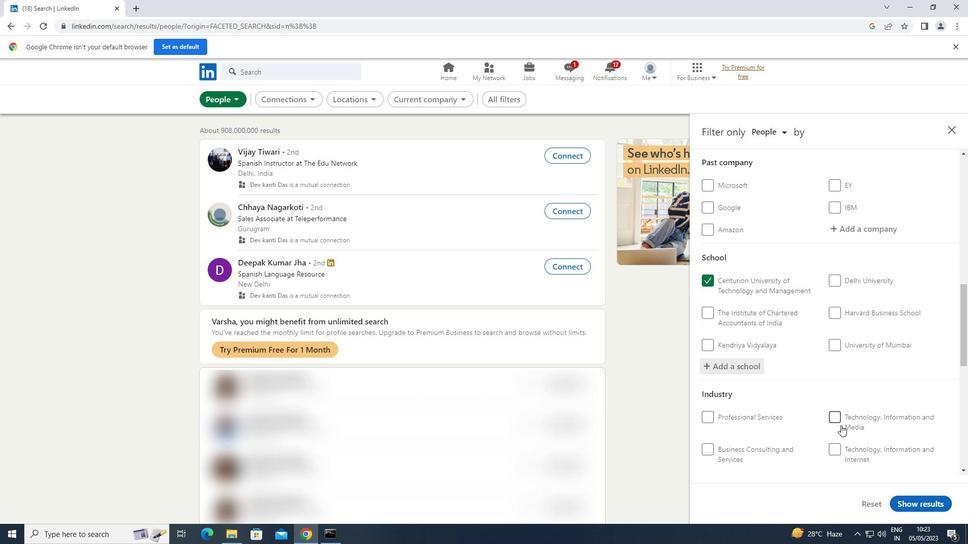 
Action: Mouse moved to (882, 378)
Screenshot: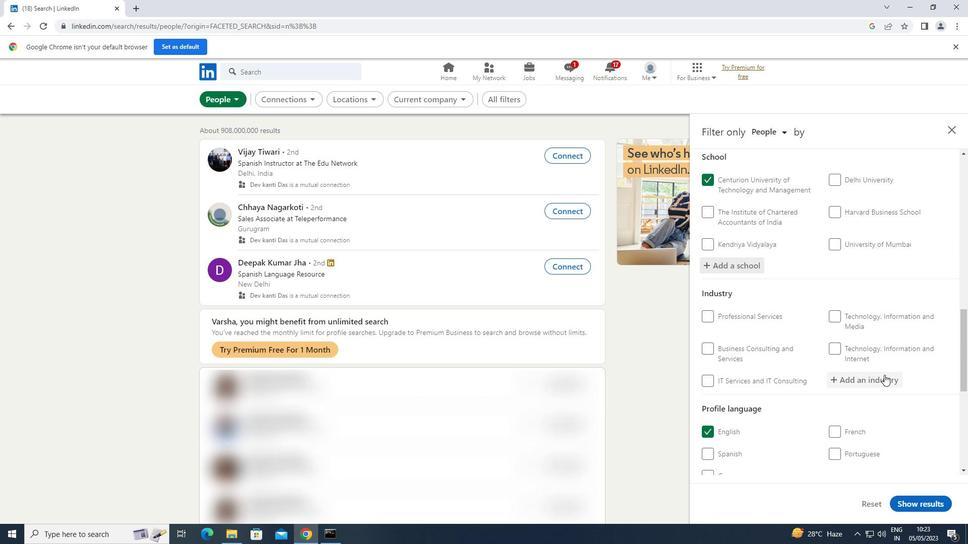 
Action: Mouse pressed left at (882, 378)
Screenshot: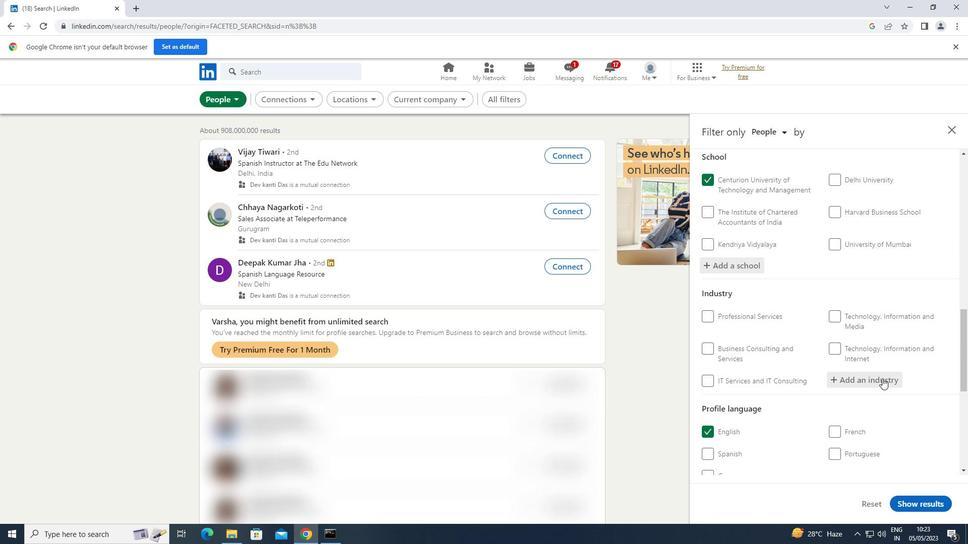 
Action: Key pressed <Key.shift>WINERIES
Screenshot: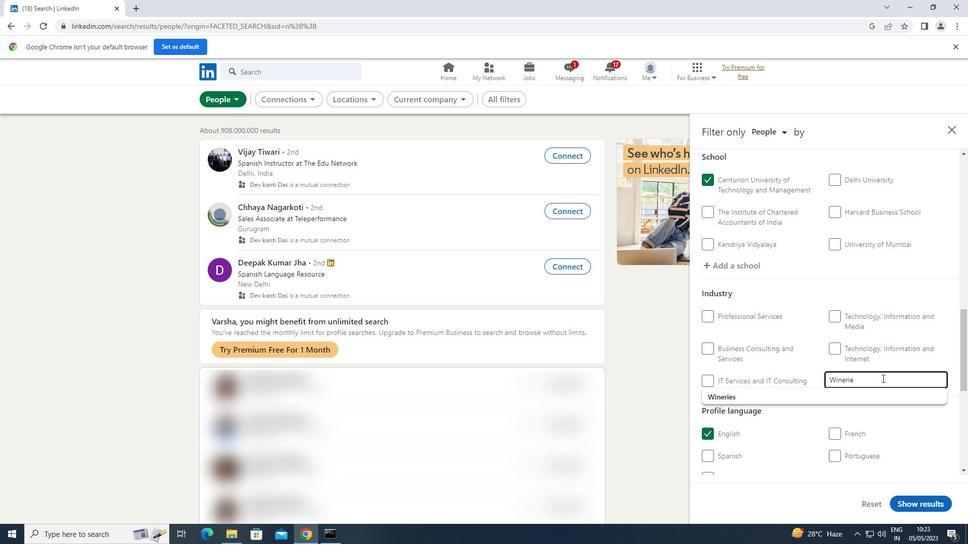 
Action: Mouse moved to (796, 392)
Screenshot: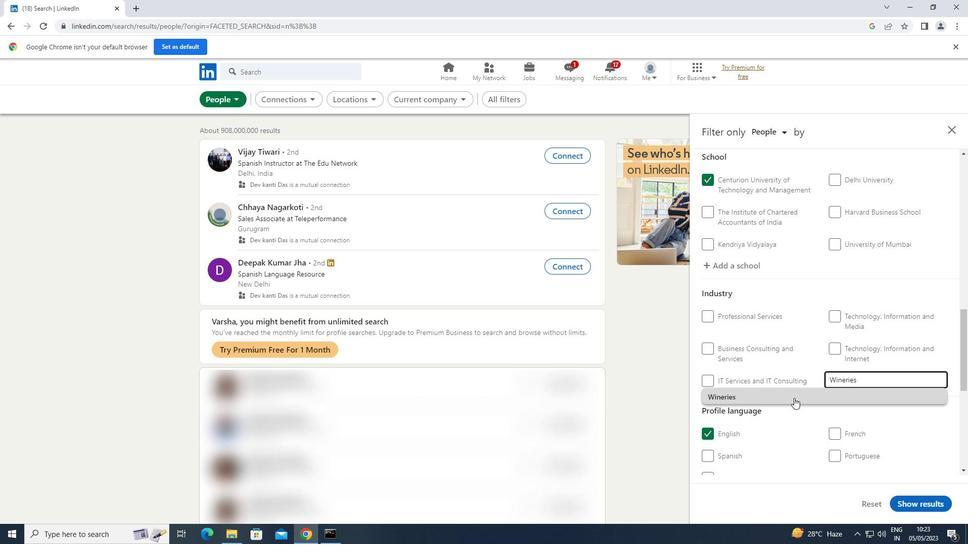 
Action: Mouse pressed left at (796, 392)
Screenshot: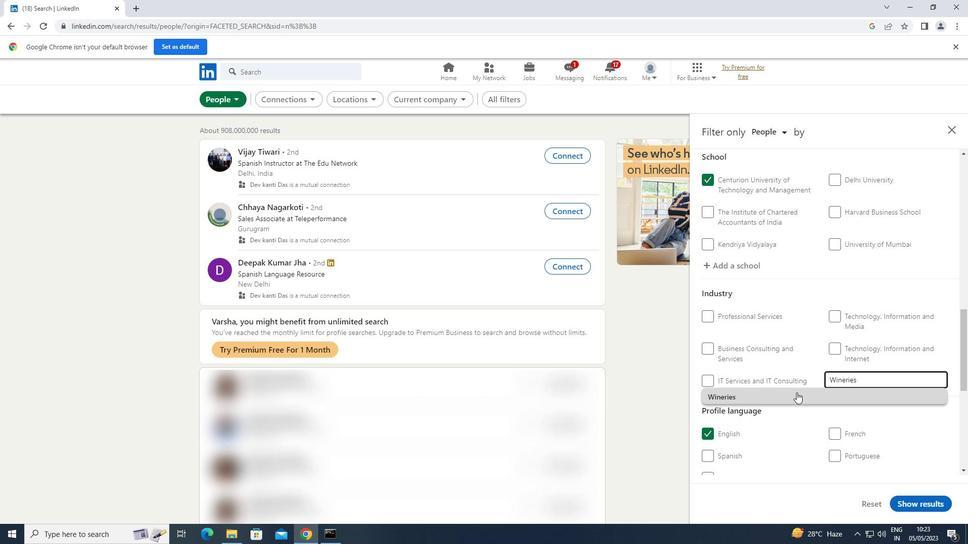 
Action: Mouse scrolled (796, 392) with delta (0, 0)
Screenshot: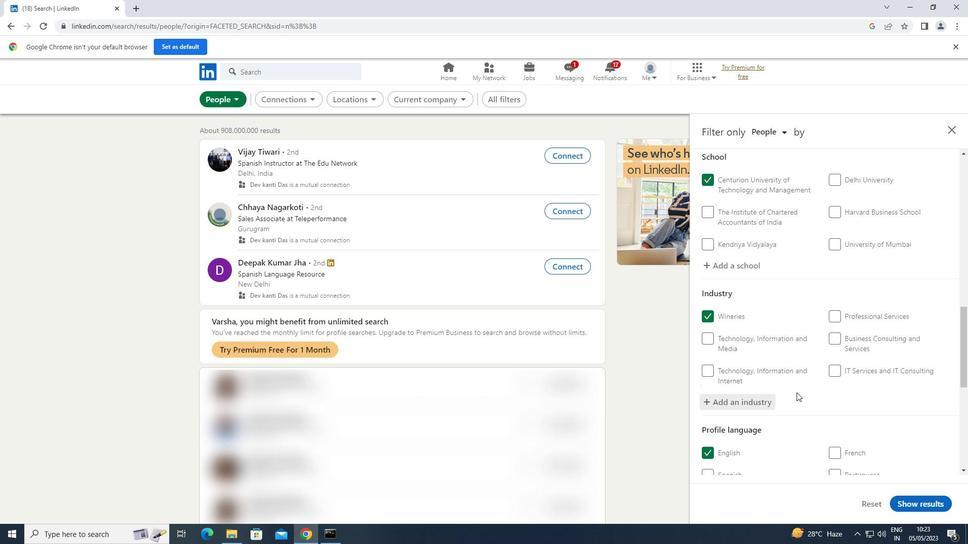 
Action: Mouse scrolled (796, 392) with delta (0, 0)
Screenshot: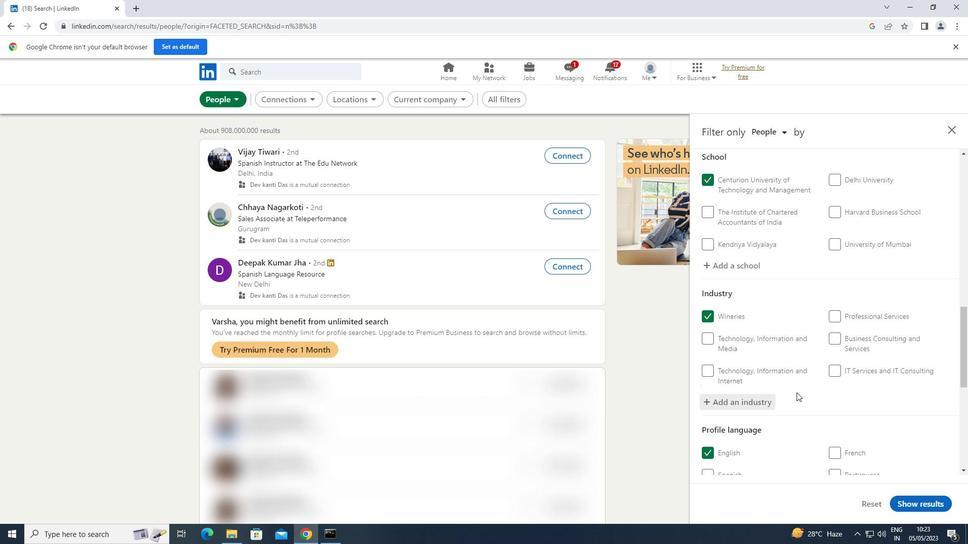 
Action: Mouse scrolled (796, 392) with delta (0, 0)
Screenshot: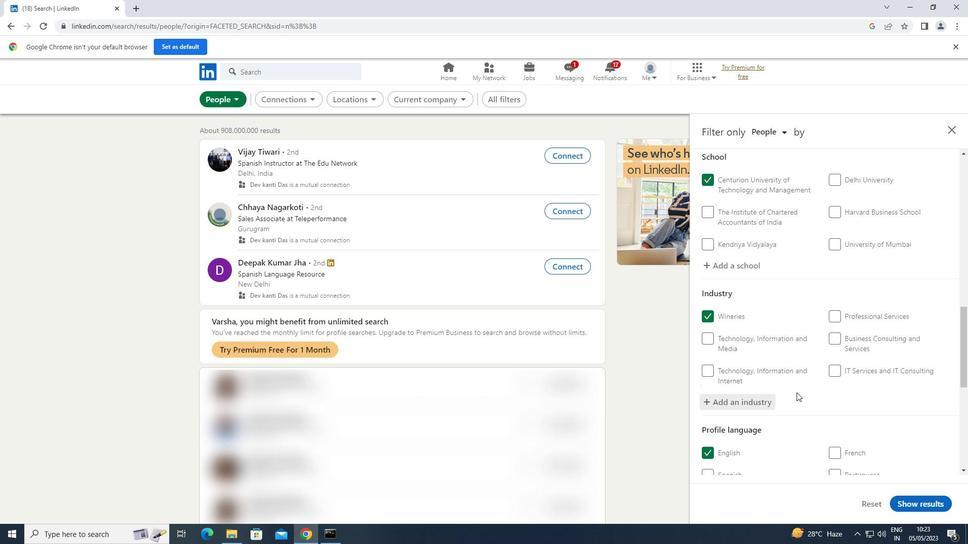 
Action: Mouse scrolled (796, 392) with delta (0, 0)
Screenshot: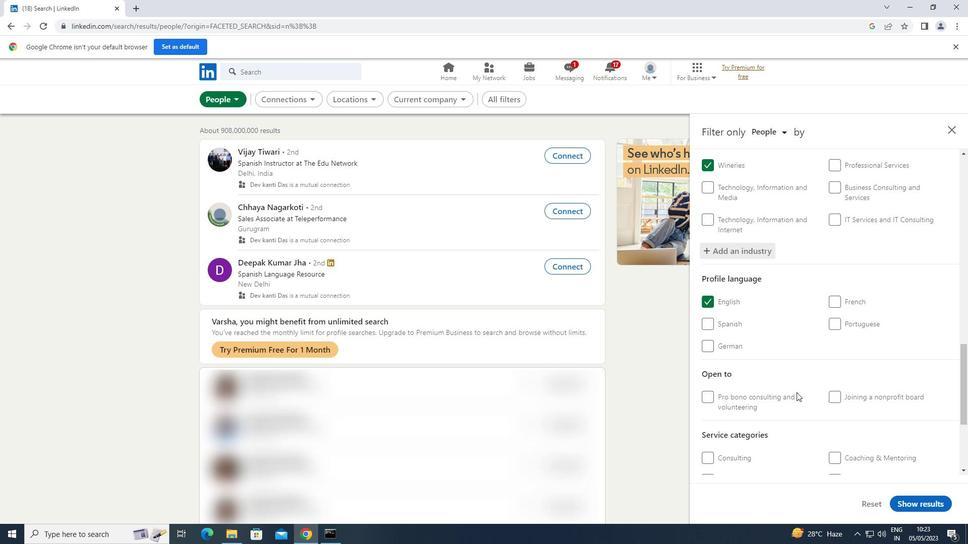 
Action: Mouse scrolled (796, 392) with delta (0, 0)
Screenshot: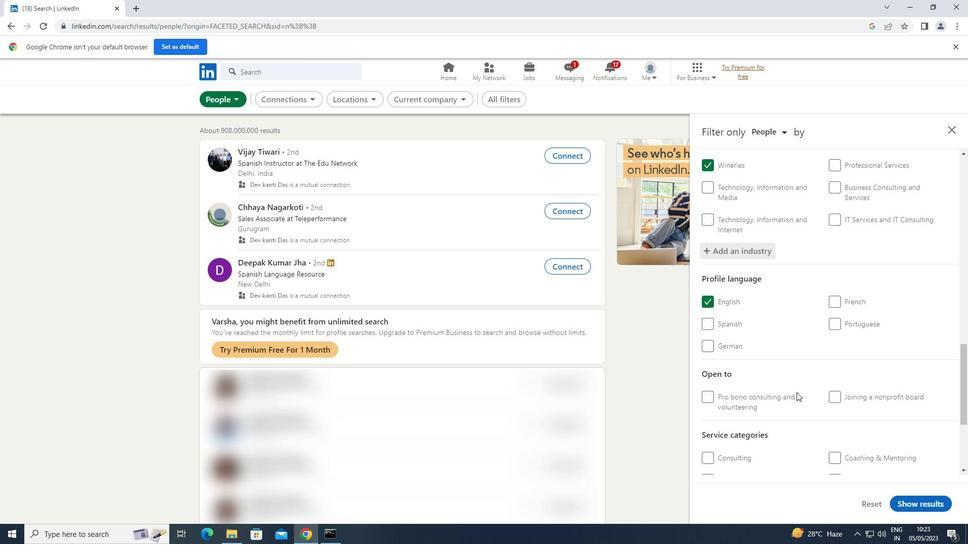 
Action: Mouse scrolled (796, 392) with delta (0, 0)
Screenshot: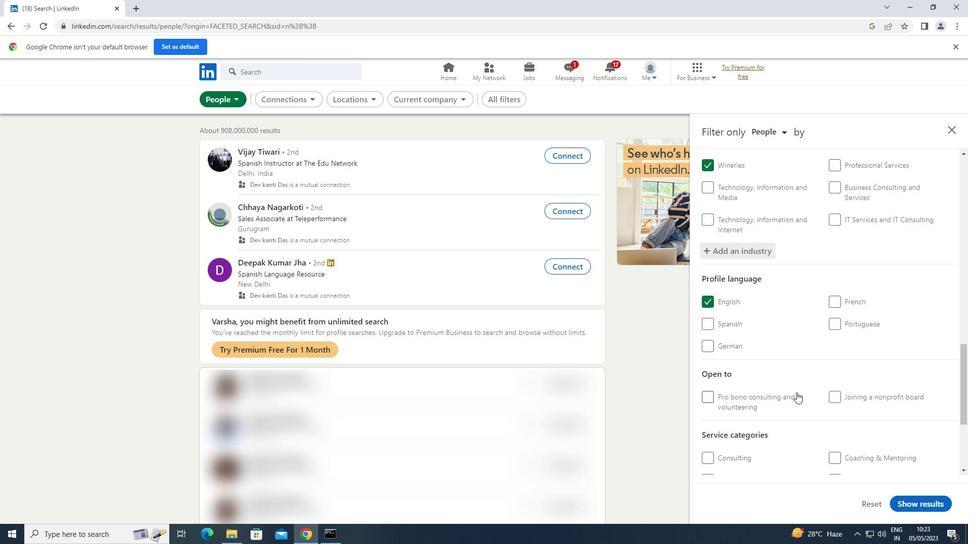 
Action: Mouse moved to (859, 350)
Screenshot: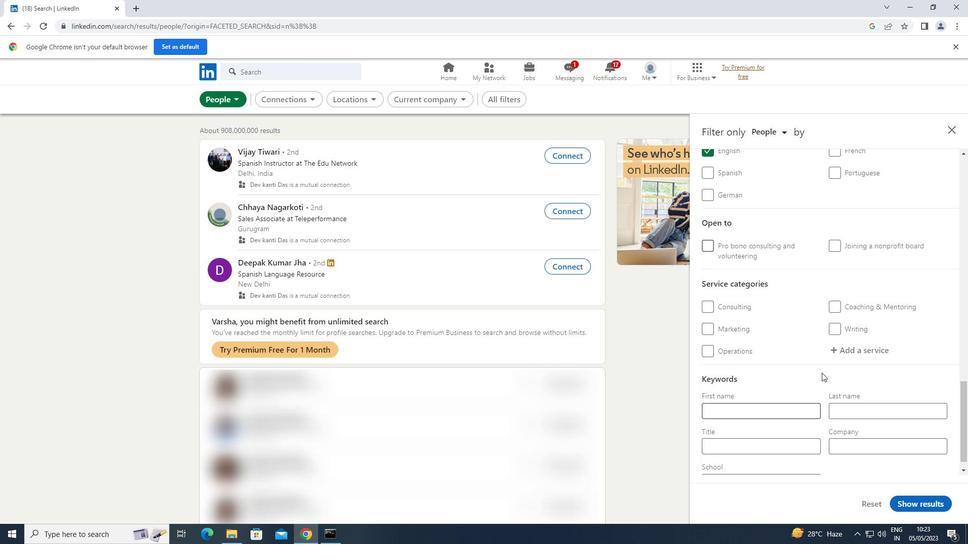 
Action: Mouse pressed left at (859, 350)
Screenshot: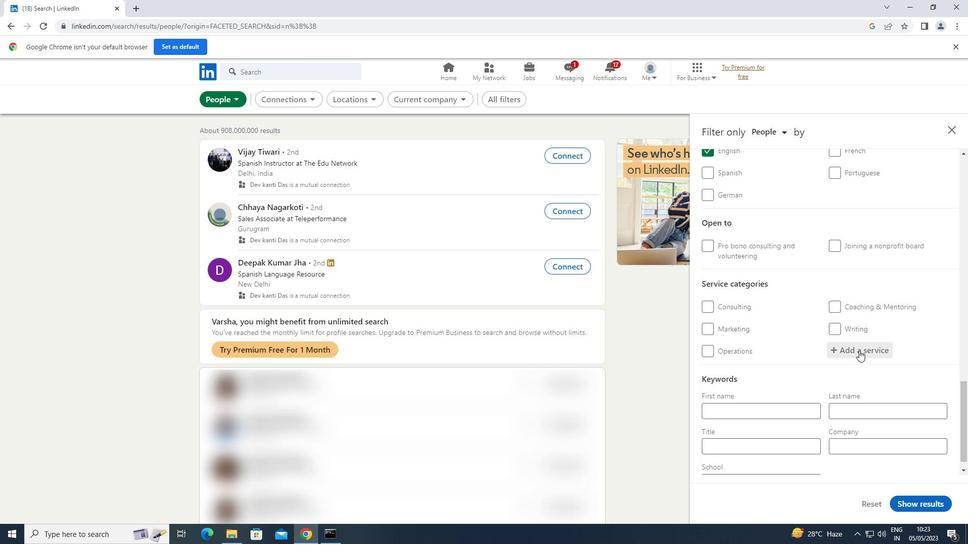
Action: Key pressed <Key.shift>LEAD
Screenshot: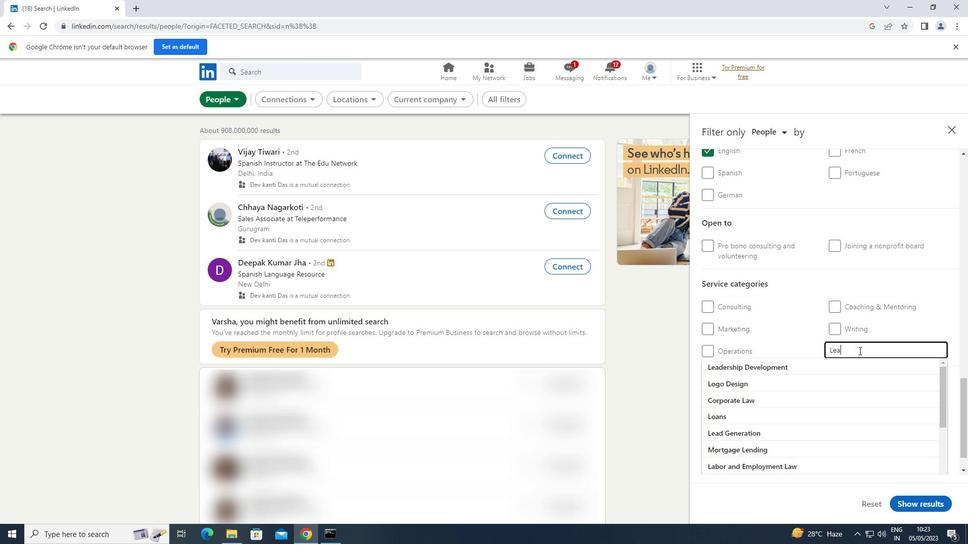 
Action: Mouse moved to (802, 380)
Screenshot: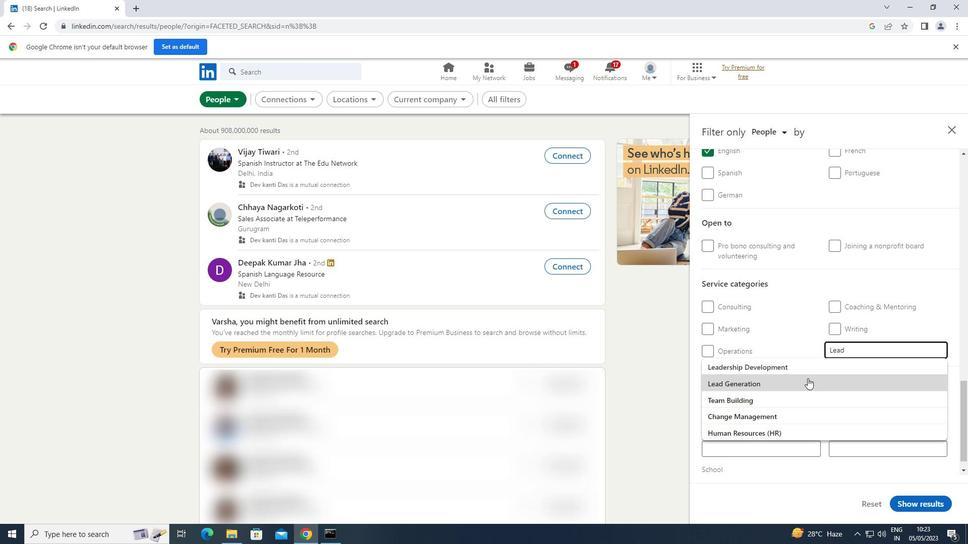 
Action: Mouse pressed left at (802, 380)
Screenshot: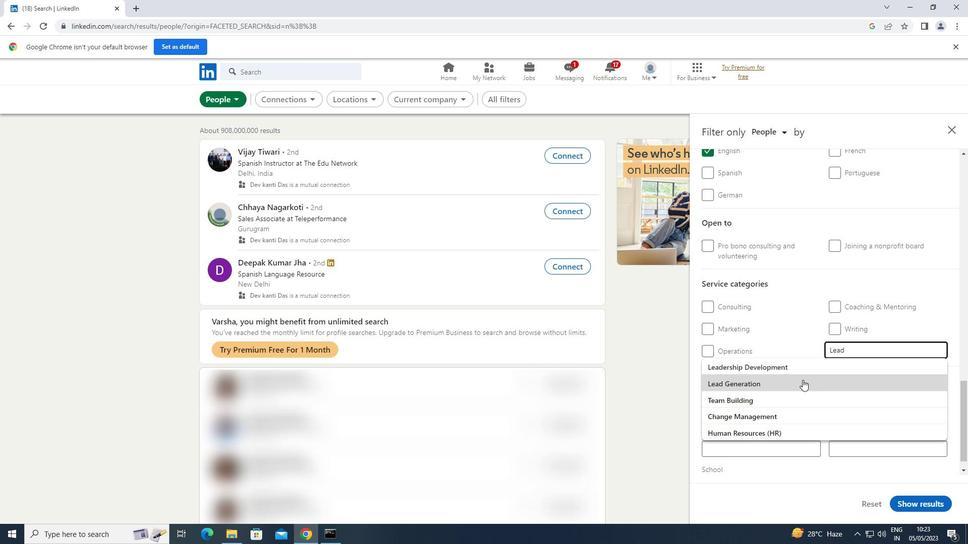 
Action: Mouse scrolled (802, 379) with delta (0, 0)
Screenshot: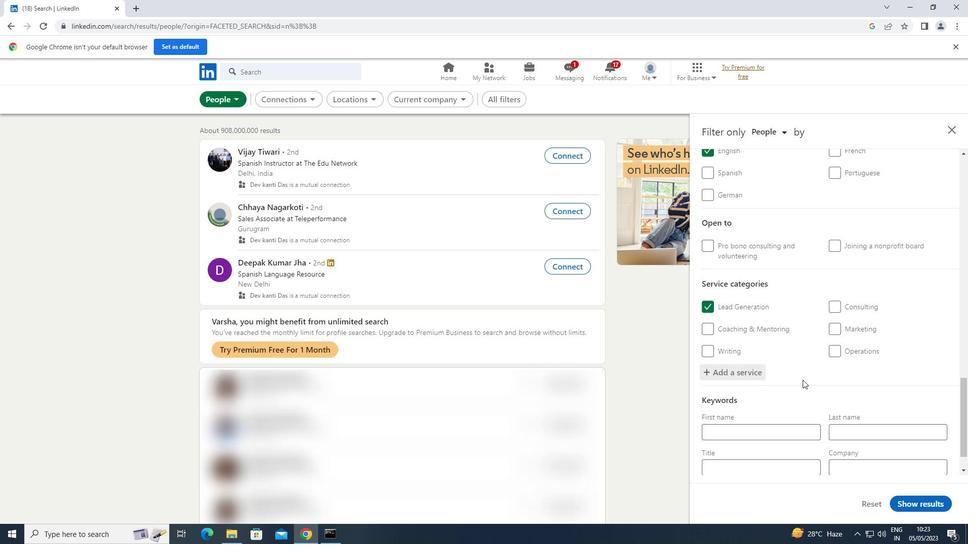 
Action: Mouse scrolled (802, 379) with delta (0, 0)
Screenshot: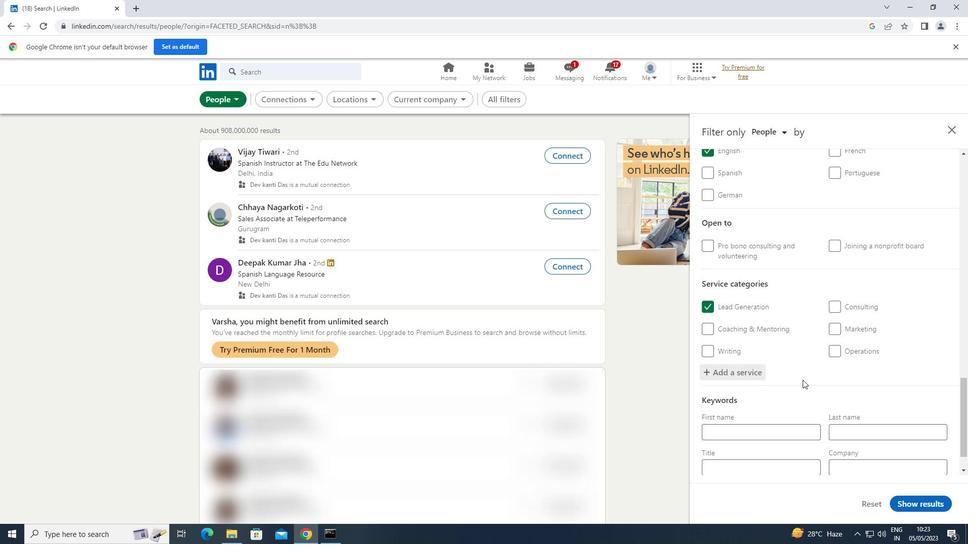
Action: Mouse scrolled (802, 379) with delta (0, 0)
Screenshot: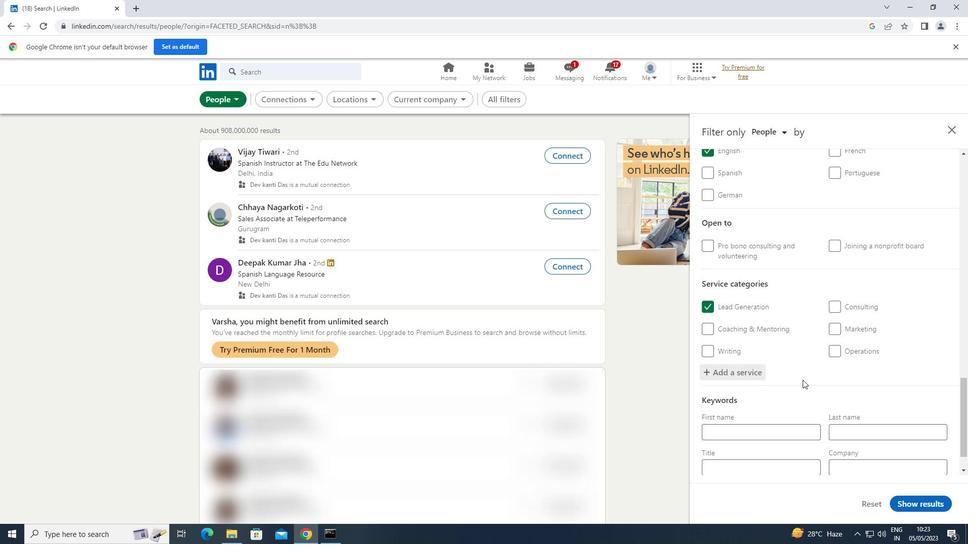 
Action: Mouse scrolled (802, 379) with delta (0, 0)
Screenshot: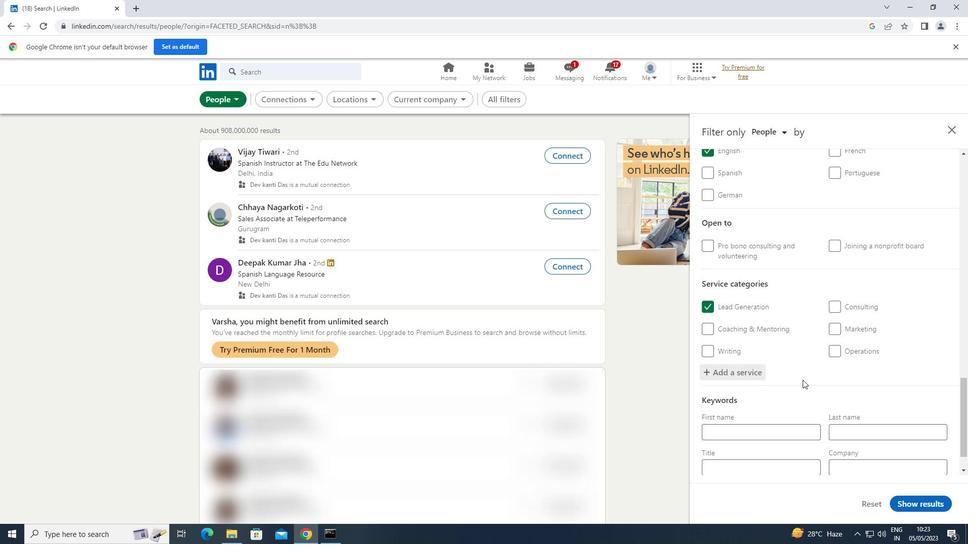 
Action: Mouse scrolled (802, 379) with delta (0, 0)
Screenshot: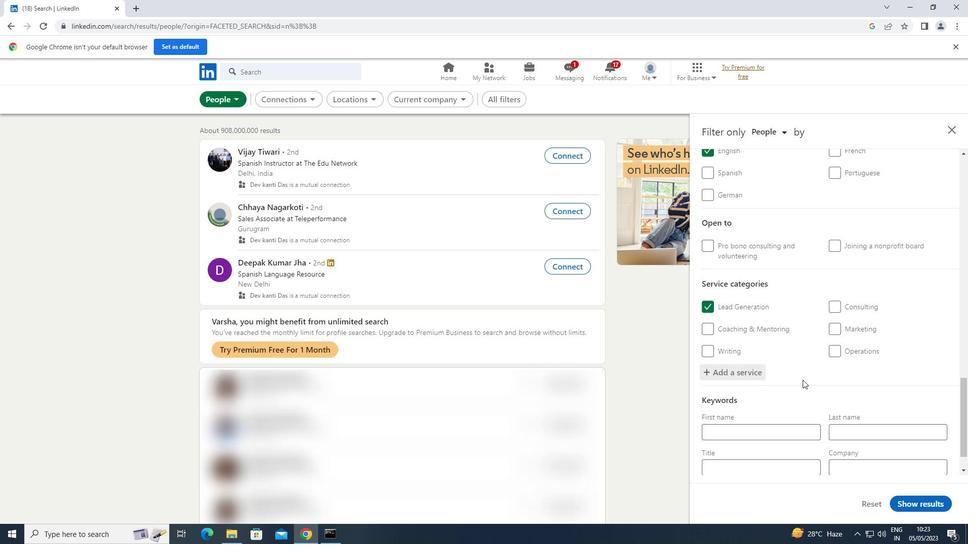 
Action: Mouse scrolled (802, 379) with delta (0, 0)
Screenshot: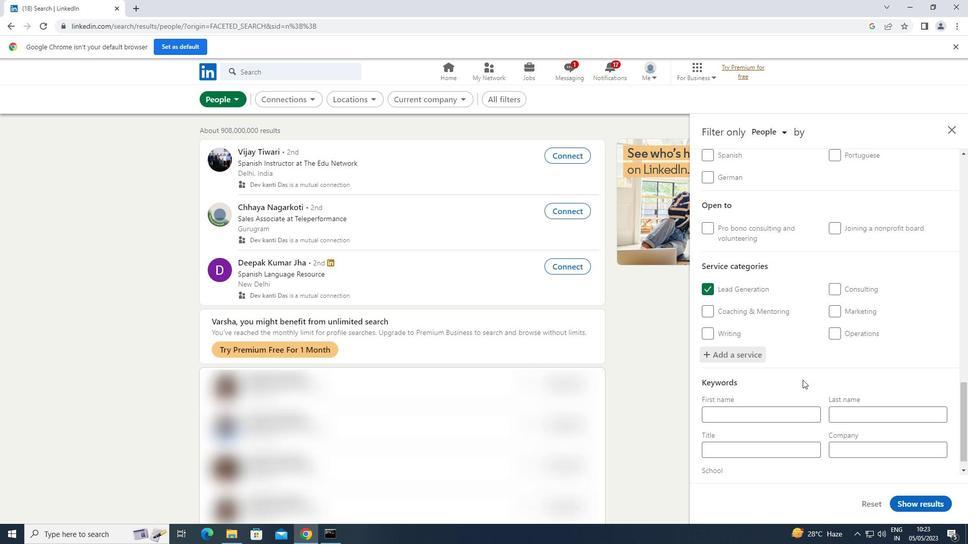
Action: Mouse moved to (771, 429)
Screenshot: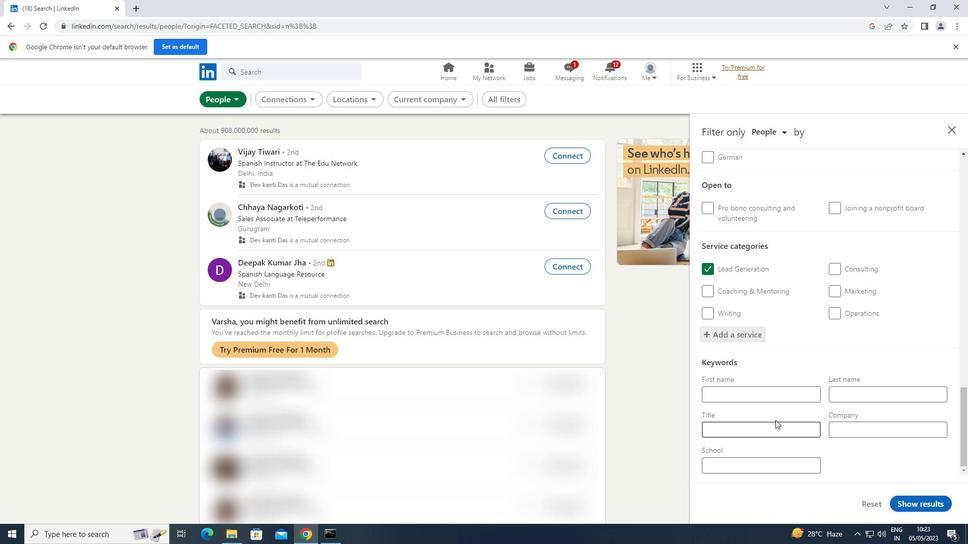 
Action: Mouse pressed left at (771, 429)
Screenshot: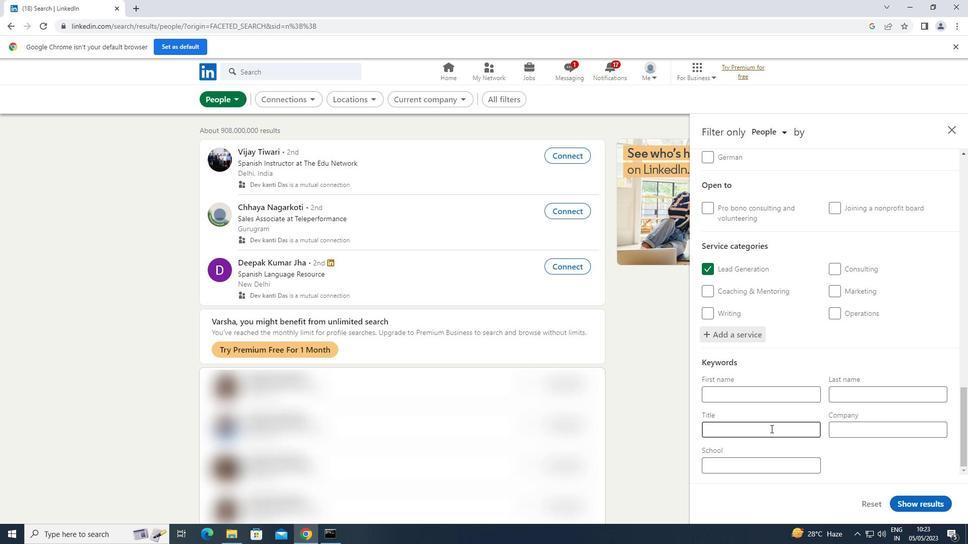 
Action: Key pressed <Key.shift>EVENTS<Key.space><Key.shift>MANAGER
Screenshot: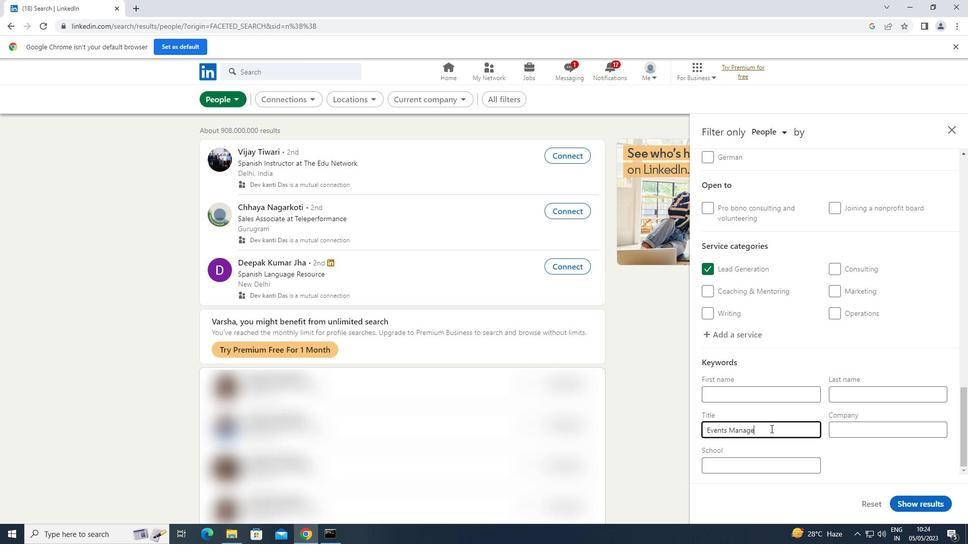 
Action: Mouse moved to (927, 502)
Screenshot: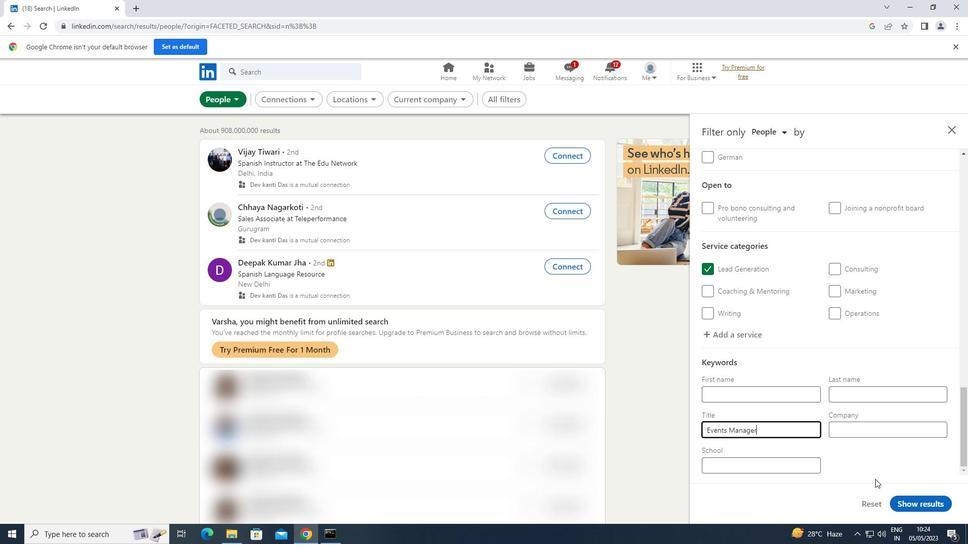 
Action: Mouse pressed left at (927, 502)
Screenshot: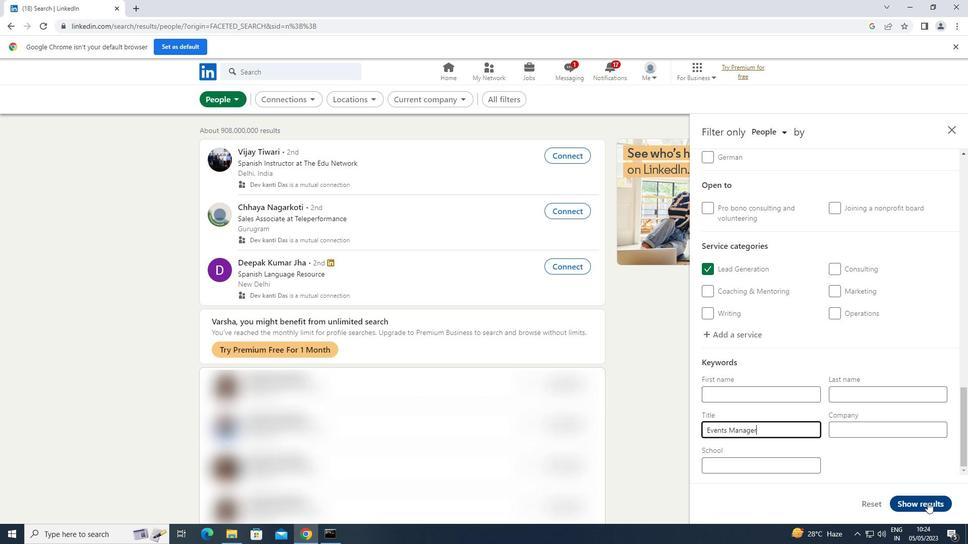 
